 Task:  Click on Hockey In the Cross-Check Hockey League click on  Pick Sheet Your name Christopher Brown Team name Omaha Knights - D and  Email softage.8@softage.net Period 1 - 3 Point Game New York Islanders Period 1 - 2 Point Game Nashville Predators Period 1 - 1 Point Game Montreal Canadiens Period 2 - 3 Point Game Minnesota Wild Period 2 - 2 Point Game Los Angeles Kings Period 2 - 1 Point Game Florida Panthers Period 3 - 3 Point Game Edmonton Oilers Period 3 - 2 Point Game Detroit Red Wings Period 3 - 1 Point Game Dallas Stars Submit pick sheet
Action: Mouse moved to (662, 250)
Screenshot: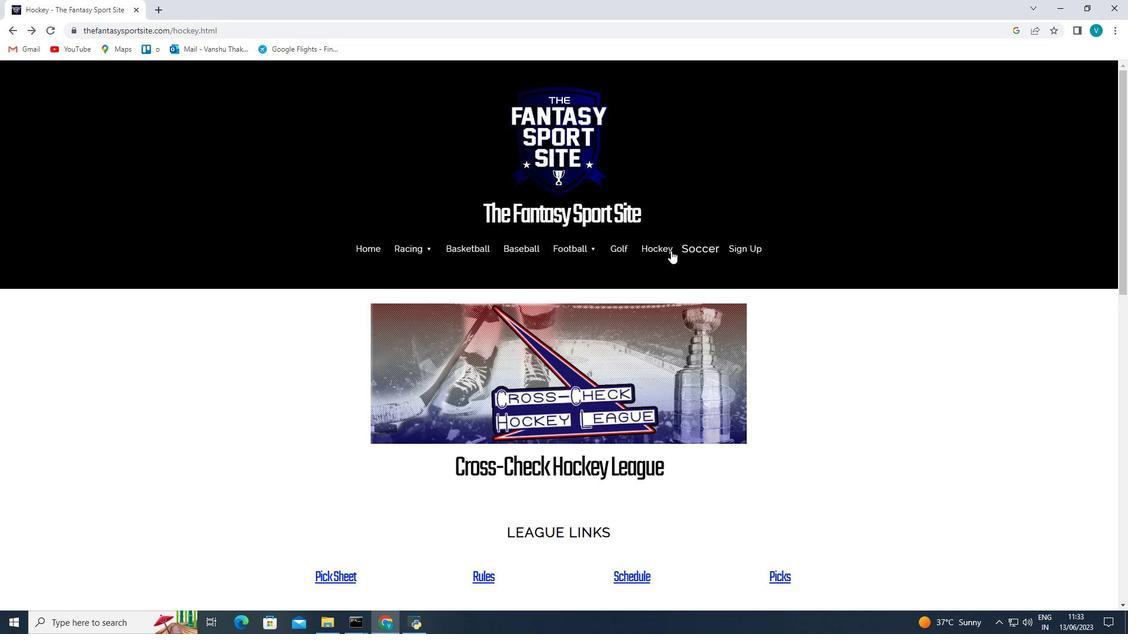 
Action: Mouse pressed left at (662, 250)
Screenshot: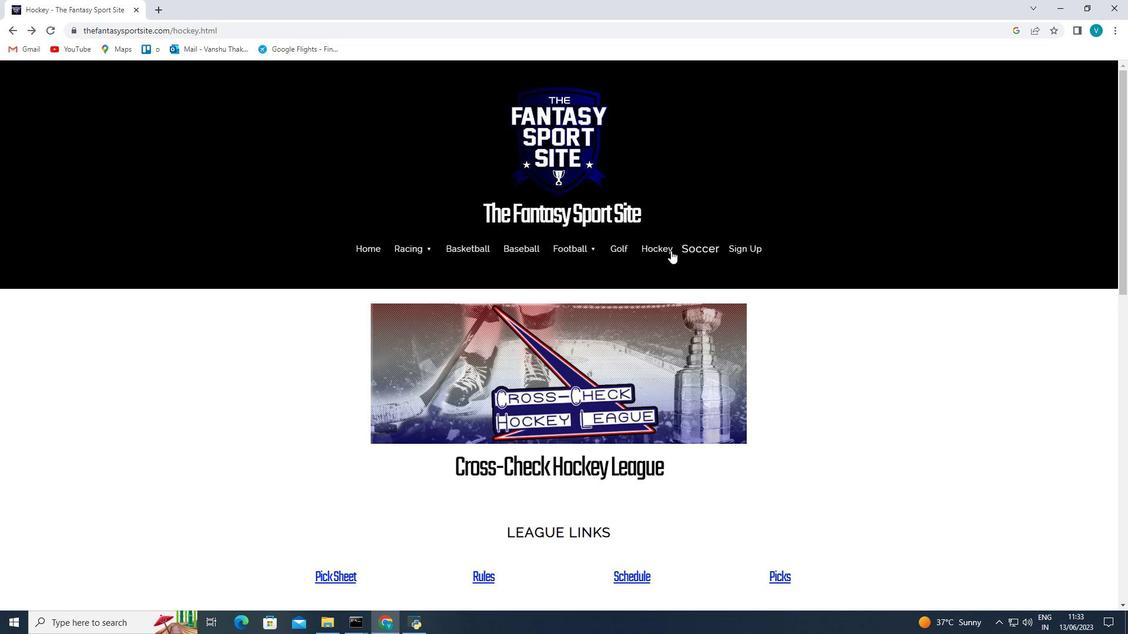 
Action: Mouse moved to (657, 248)
Screenshot: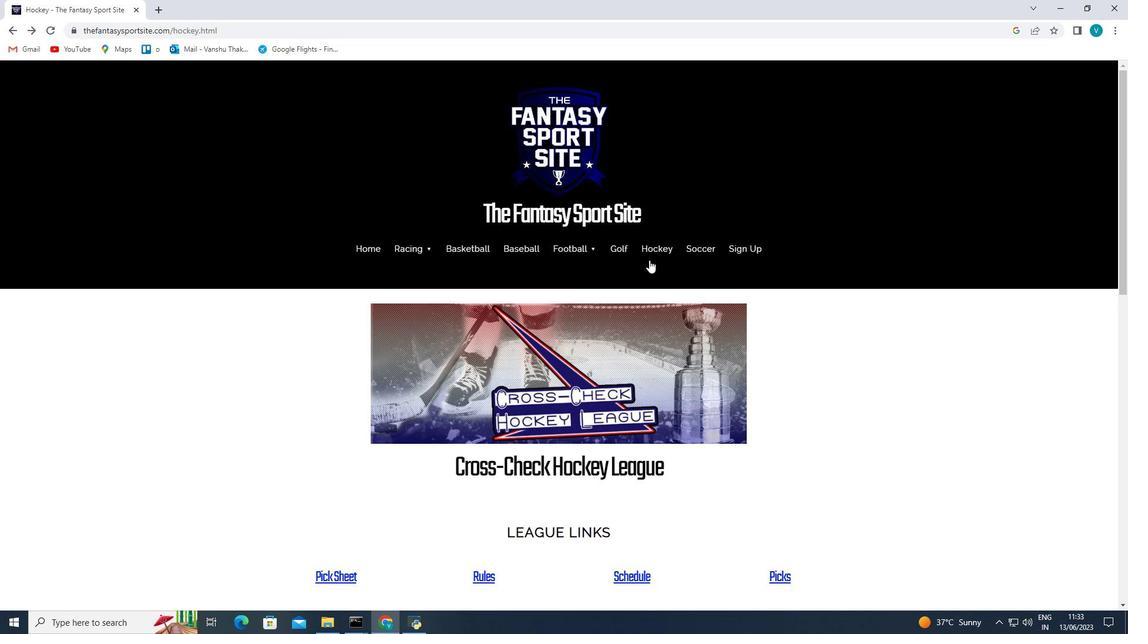 
Action: Mouse pressed left at (657, 248)
Screenshot: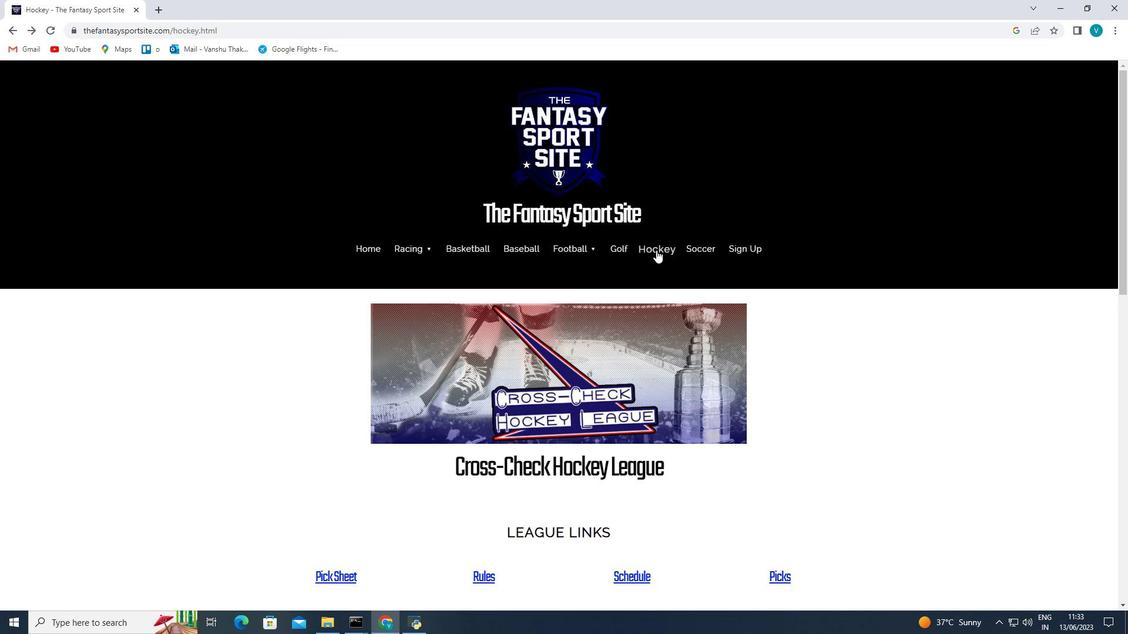 
Action: Mouse pressed left at (657, 248)
Screenshot: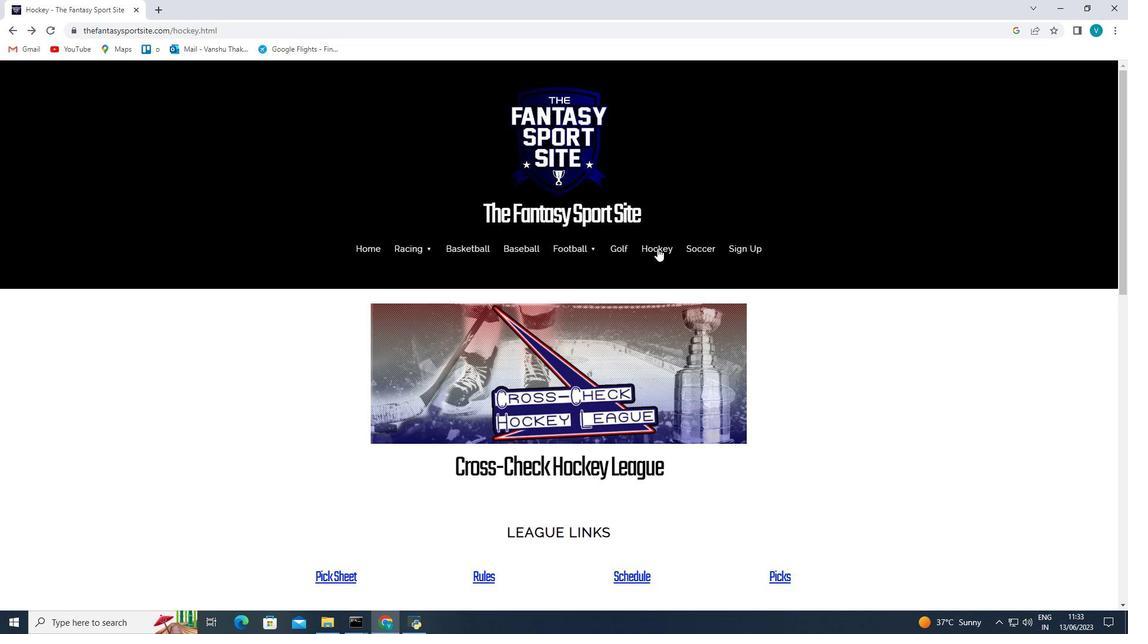 
Action: Mouse moved to (339, 574)
Screenshot: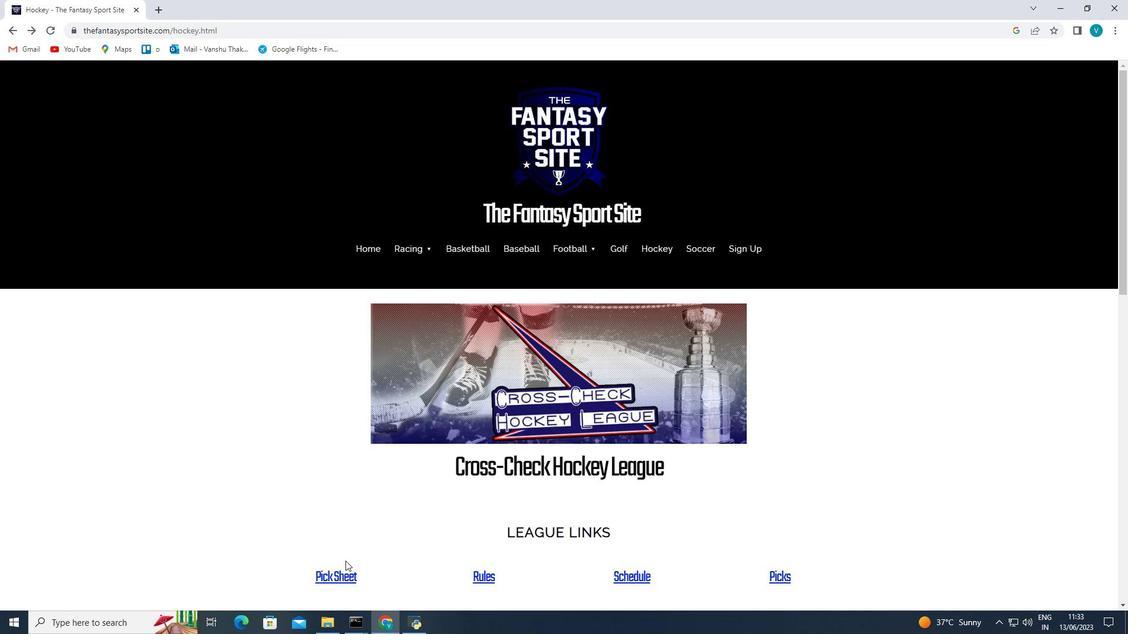 
Action: Mouse pressed left at (339, 574)
Screenshot: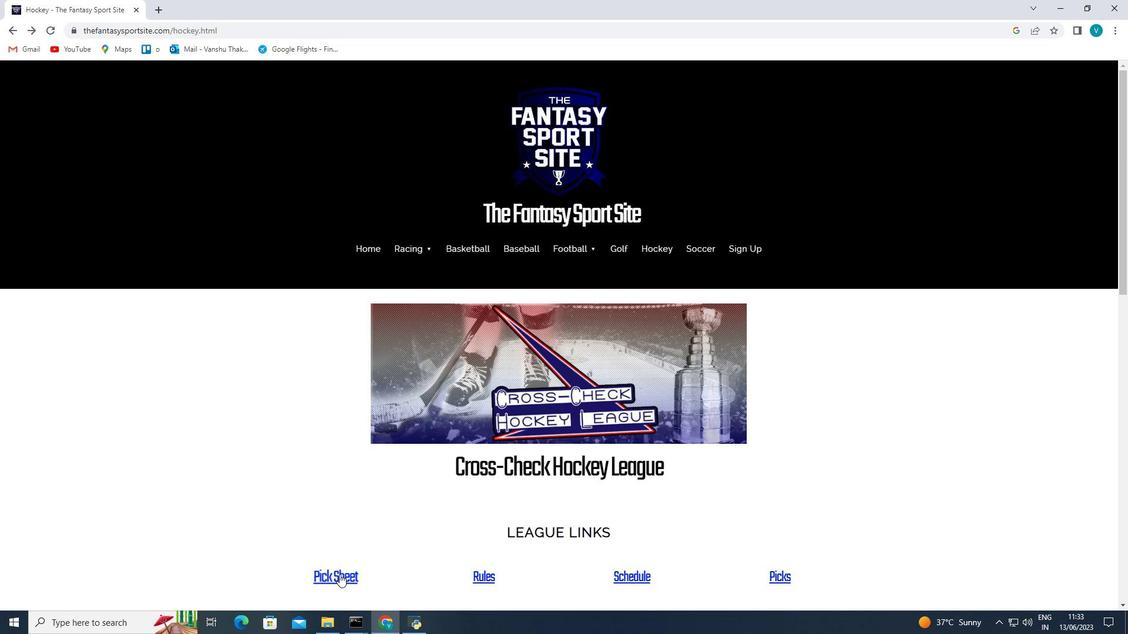
Action: Mouse moved to (749, 357)
Screenshot: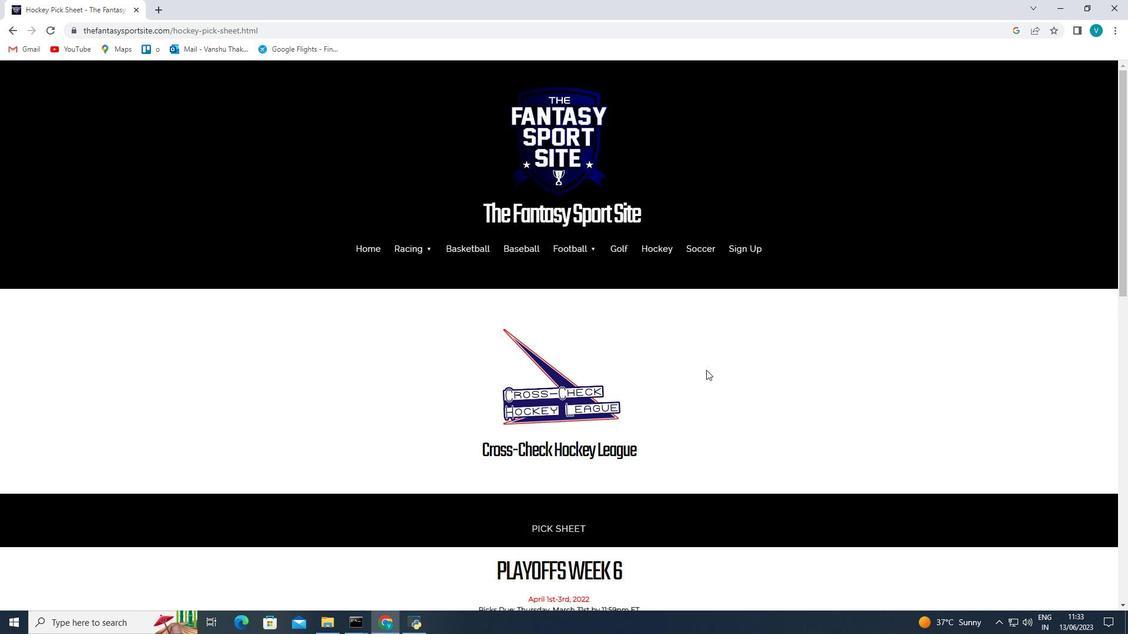 
Action: Mouse scrolled (749, 356) with delta (0, 0)
Screenshot: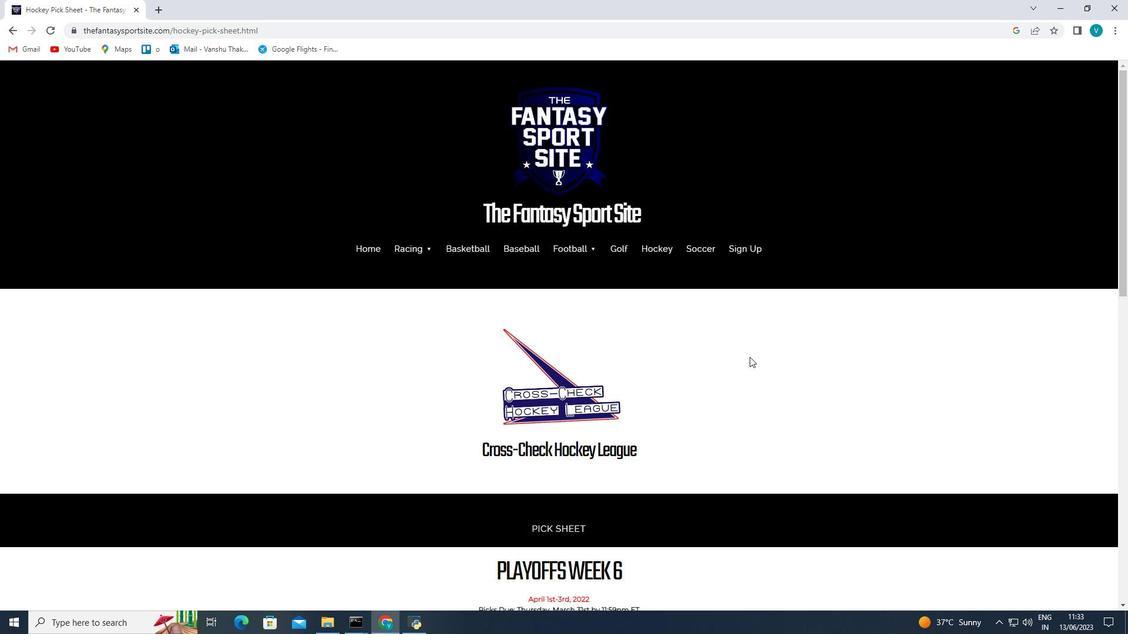 
Action: Mouse scrolled (749, 356) with delta (0, 0)
Screenshot: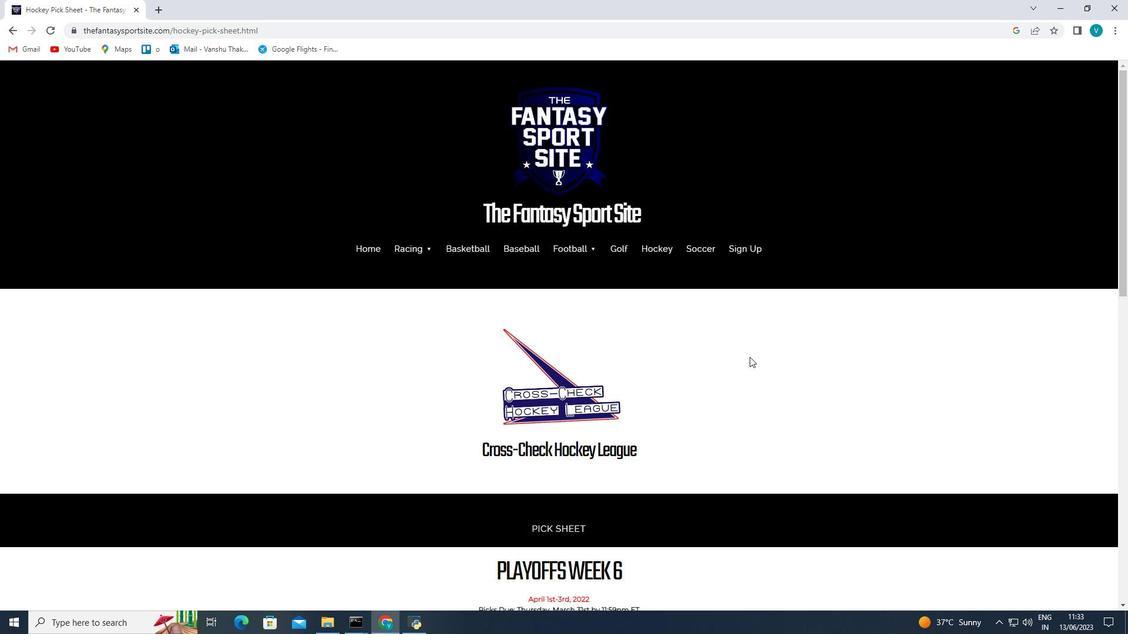 
Action: Mouse scrolled (749, 356) with delta (0, 0)
Screenshot: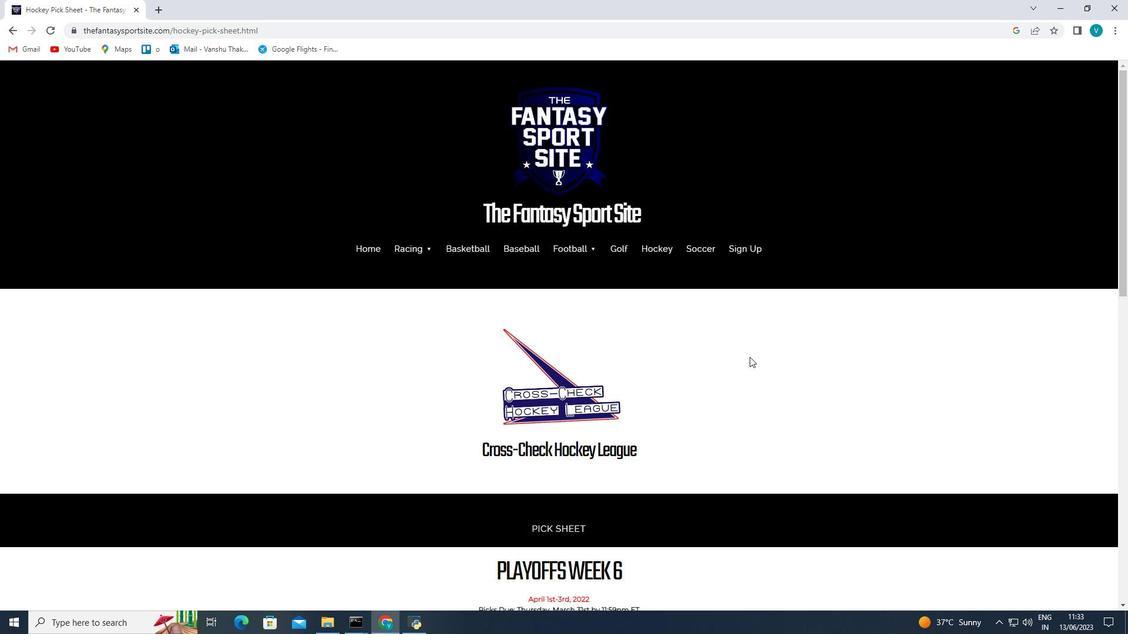 
Action: Mouse scrolled (749, 356) with delta (0, 0)
Screenshot: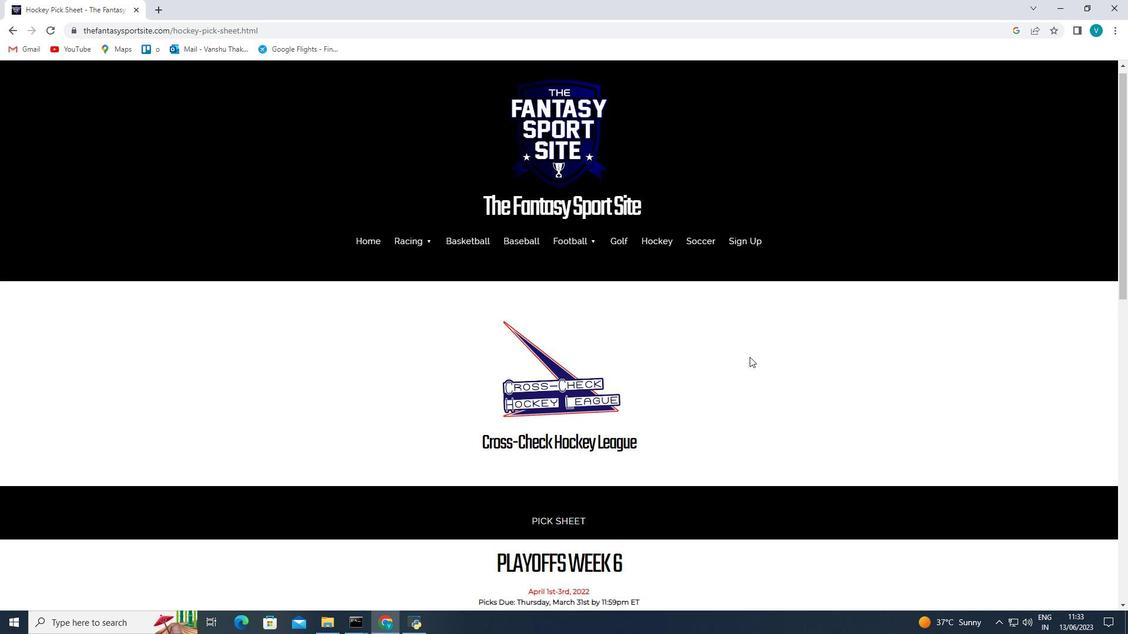
Action: Mouse scrolled (749, 356) with delta (0, 0)
Screenshot: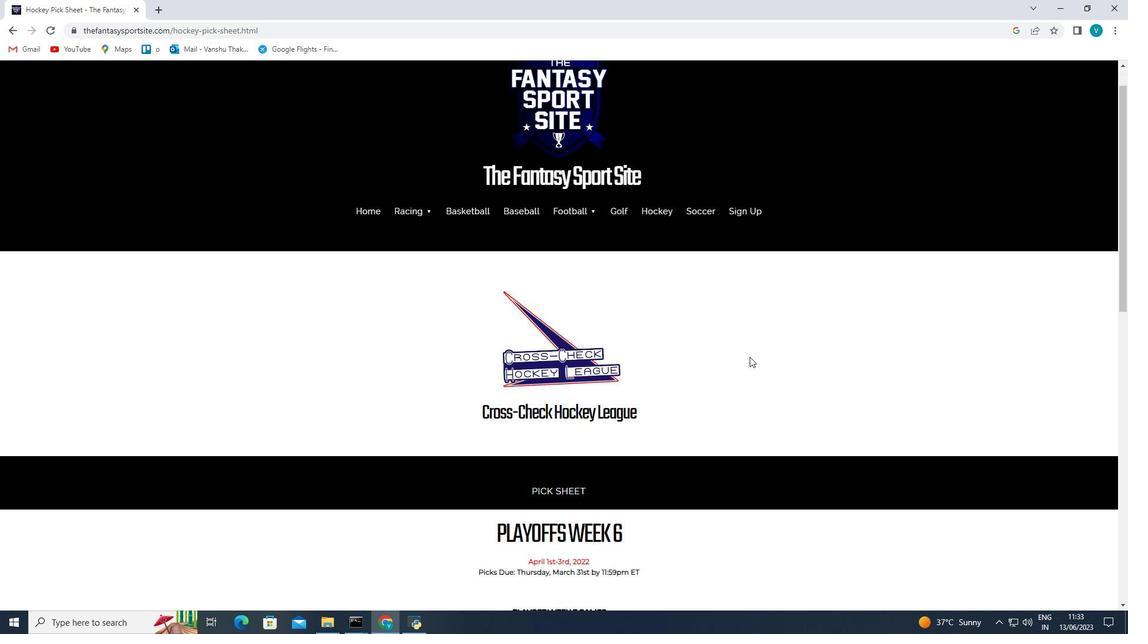 
Action: Mouse scrolled (749, 356) with delta (0, 0)
Screenshot: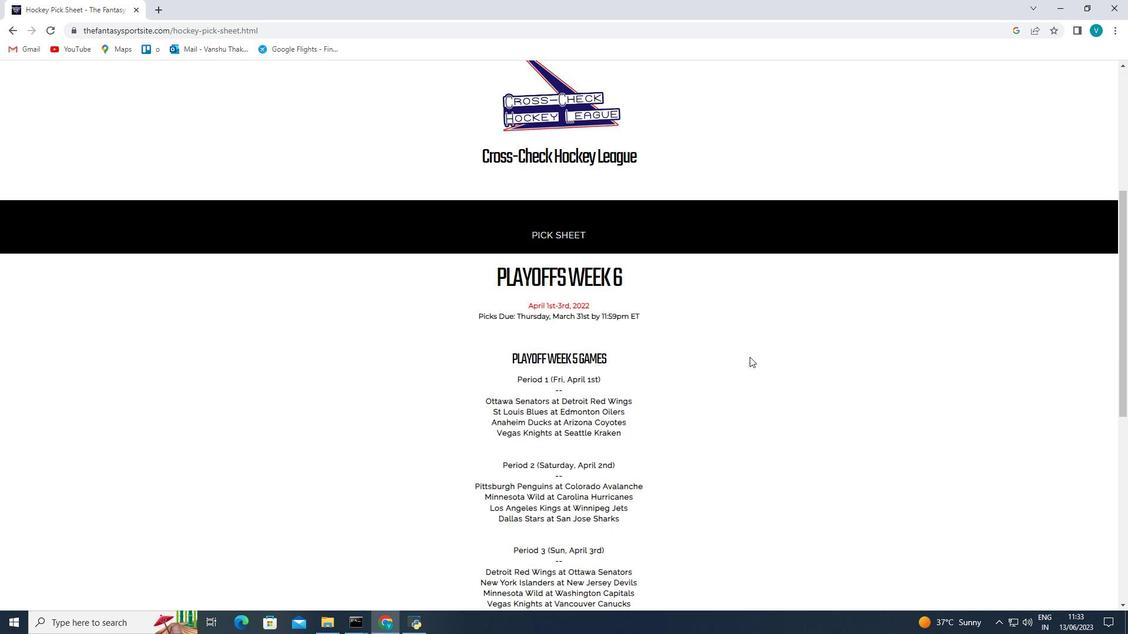 
Action: Mouse scrolled (749, 356) with delta (0, 0)
Screenshot: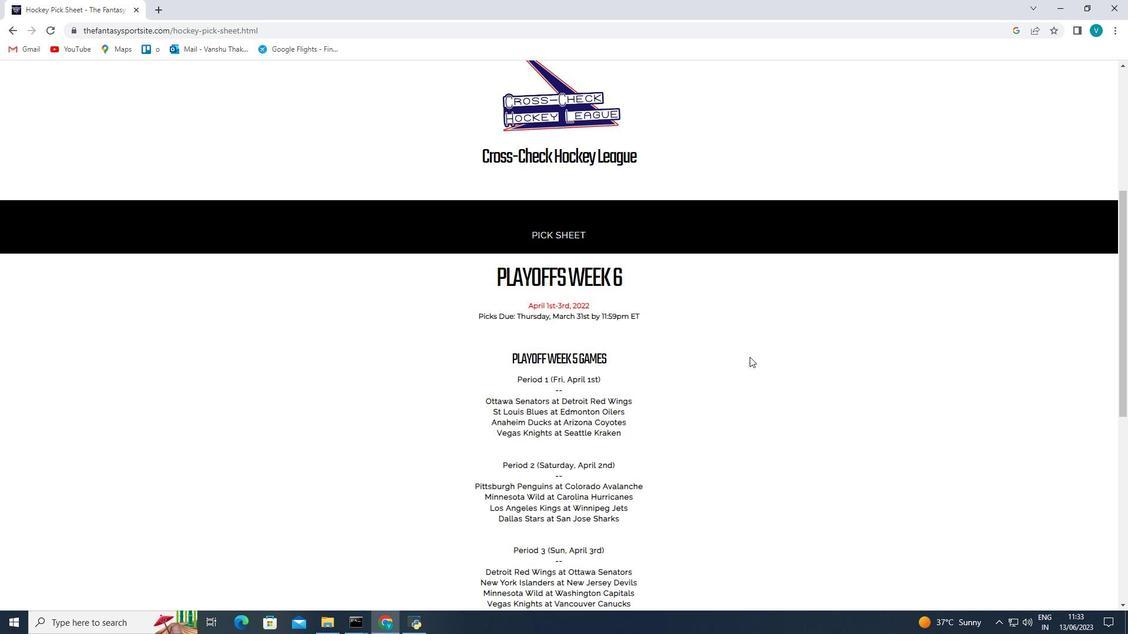 
Action: Mouse moved to (749, 357)
Screenshot: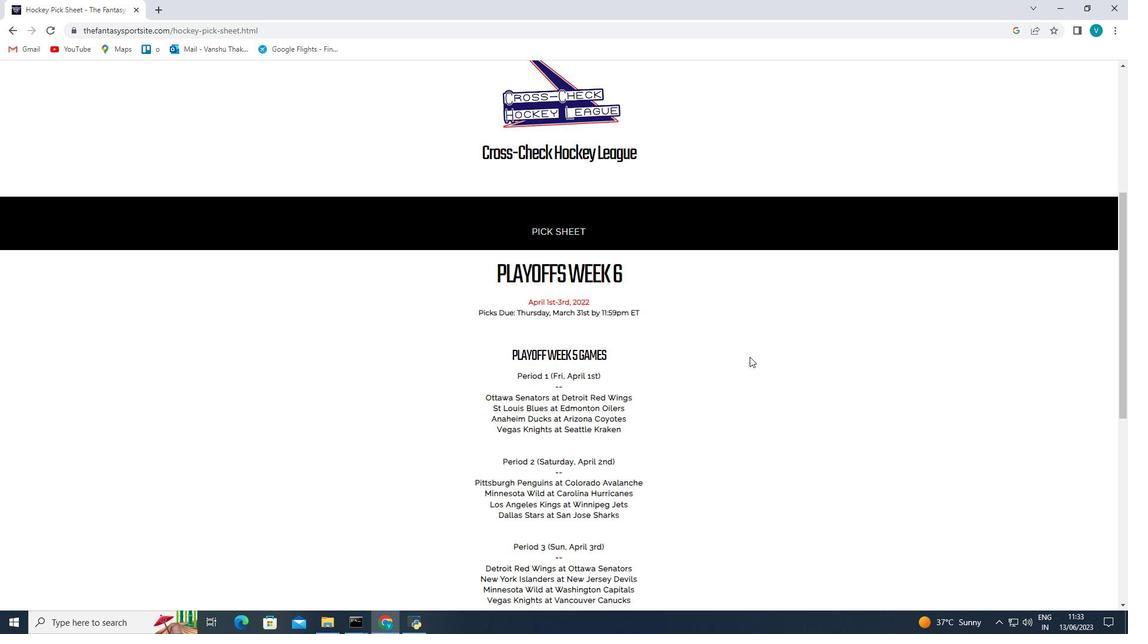 
Action: Mouse scrolled (749, 356) with delta (0, 0)
Screenshot: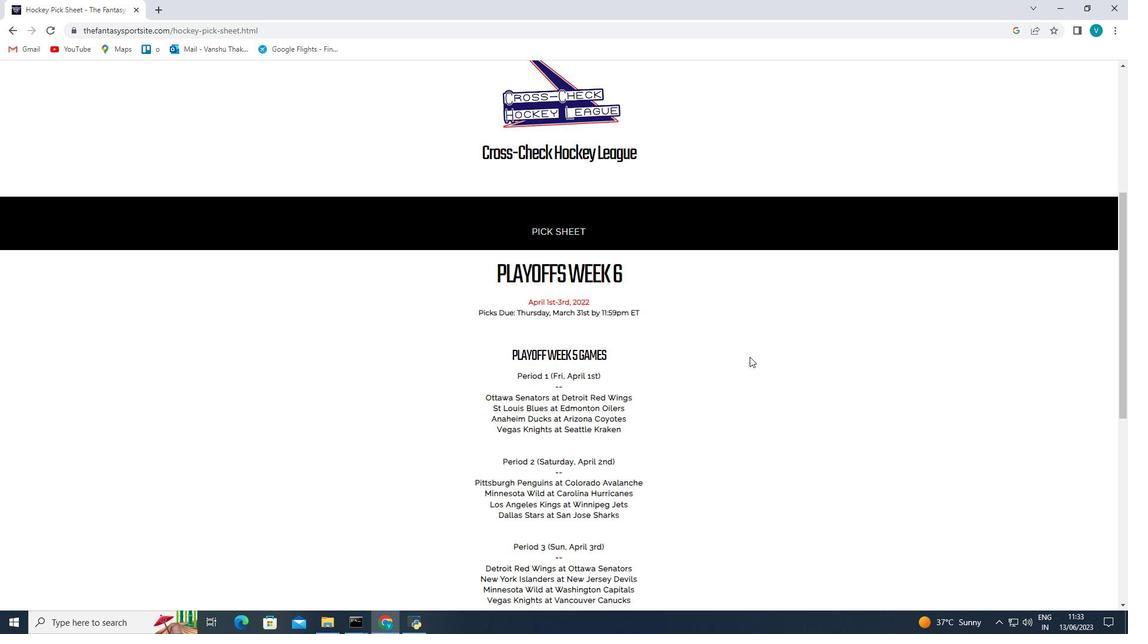 
Action: Mouse moved to (728, 356)
Screenshot: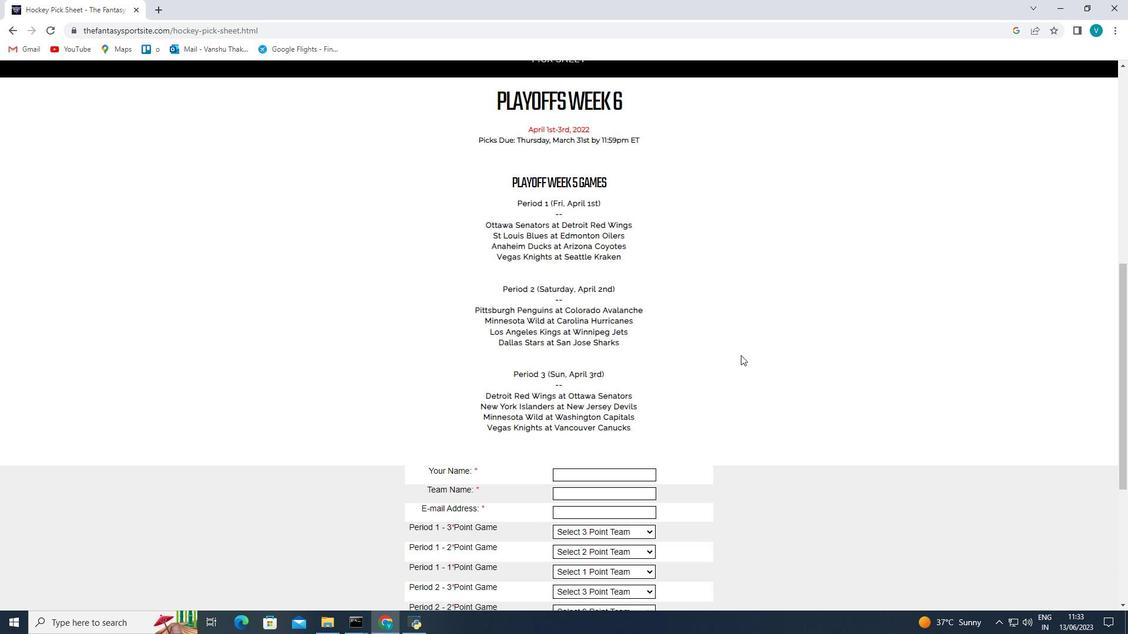 
Action: Mouse scrolled (728, 356) with delta (0, 0)
Screenshot: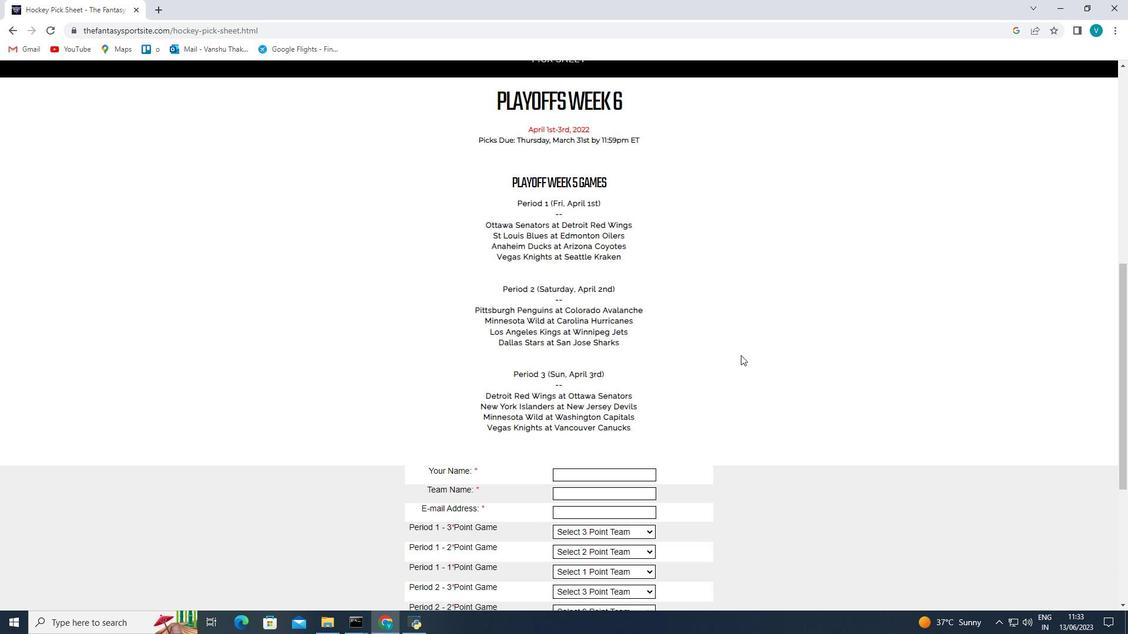 
Action: Mouse moved to (720, 356)
Screenshot: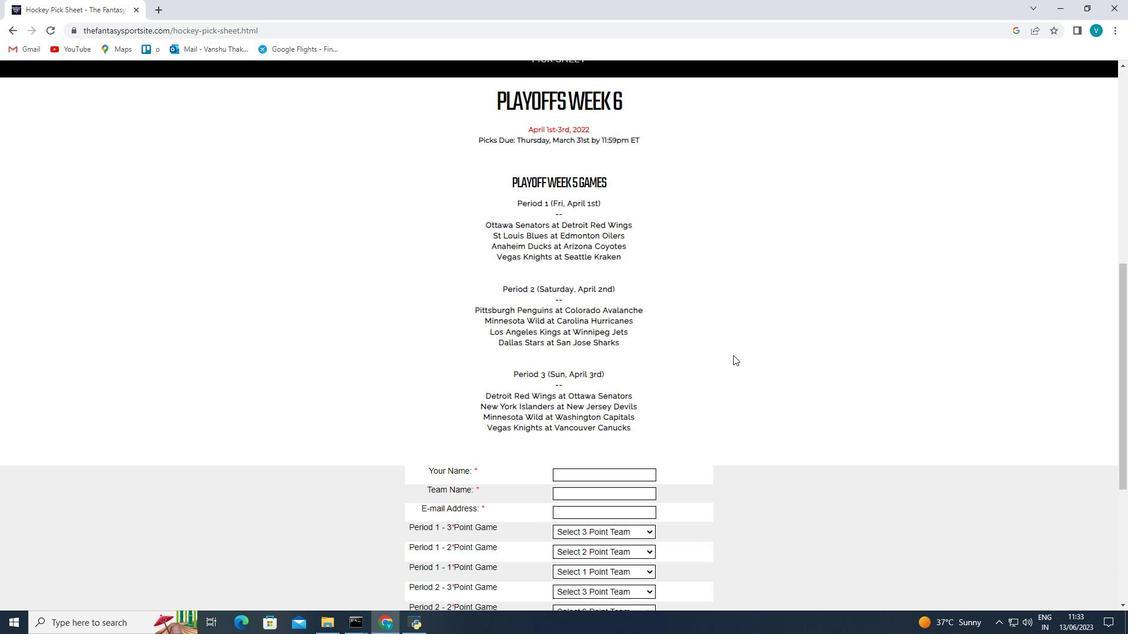 
Action: Mouse scrolled (720, 356) with delta (0, 0)
Screenshot: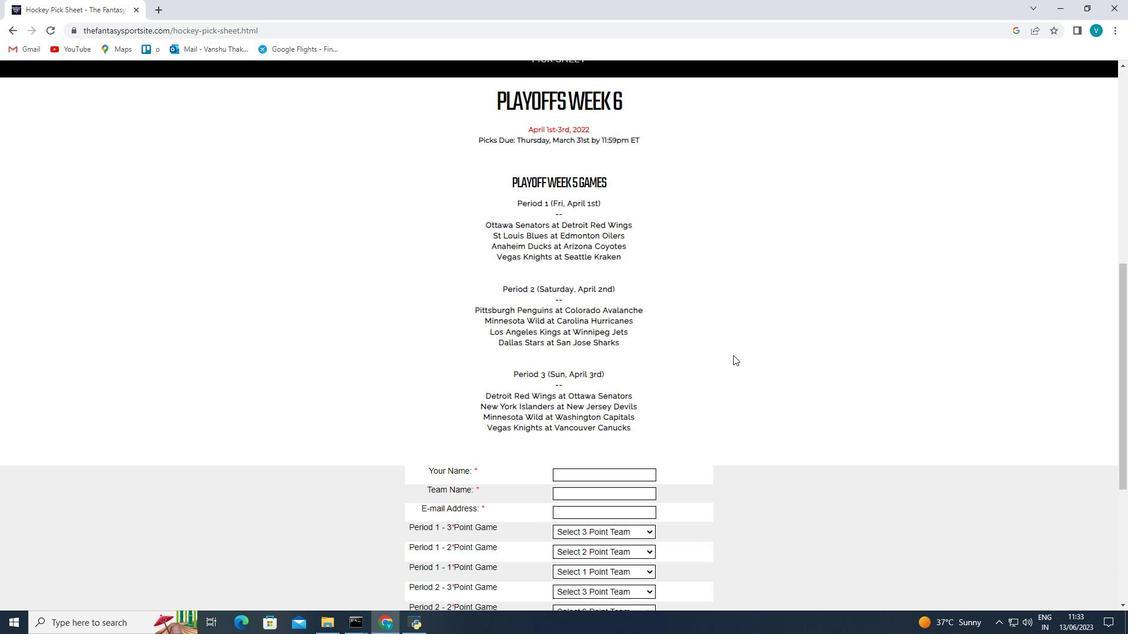 
Action: Mouse moved to (571, 378)
Screenshot: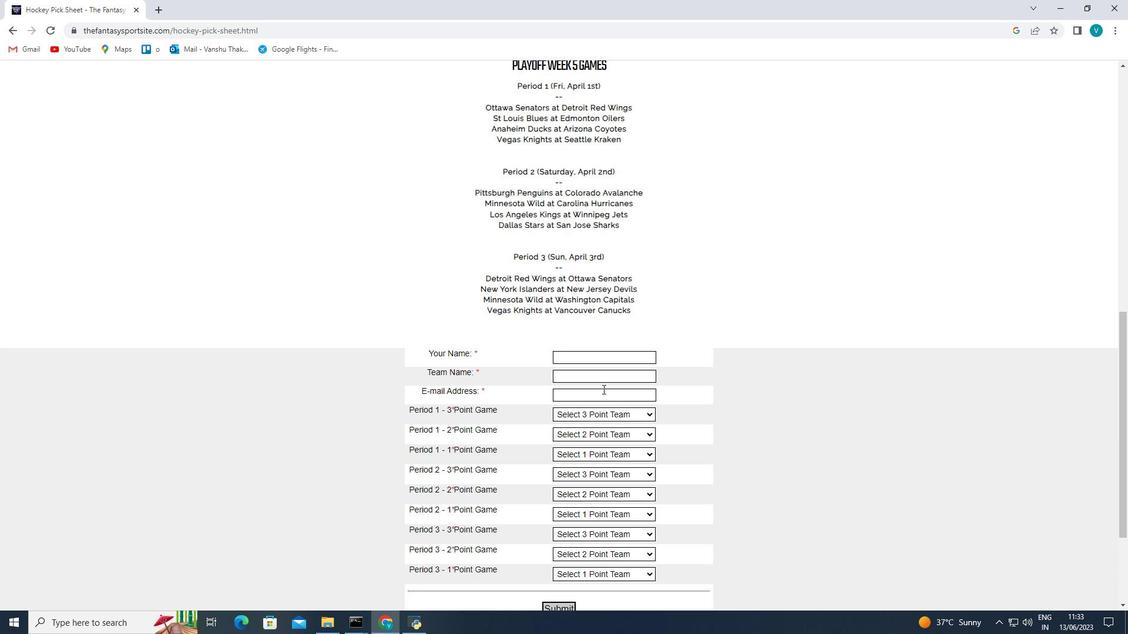 
Action: Mouse scrolled (571, 377) with delta (0, 0)
Screenshot: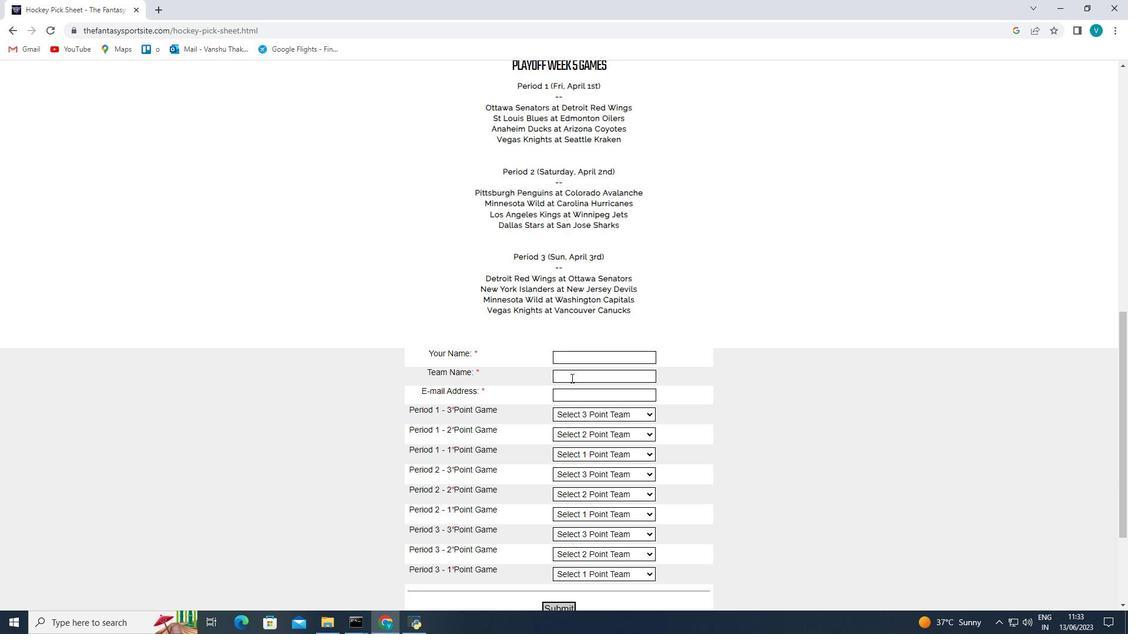 
Action: Mouse scrolled (571, 377) with delta (0, 0)
Screenshot: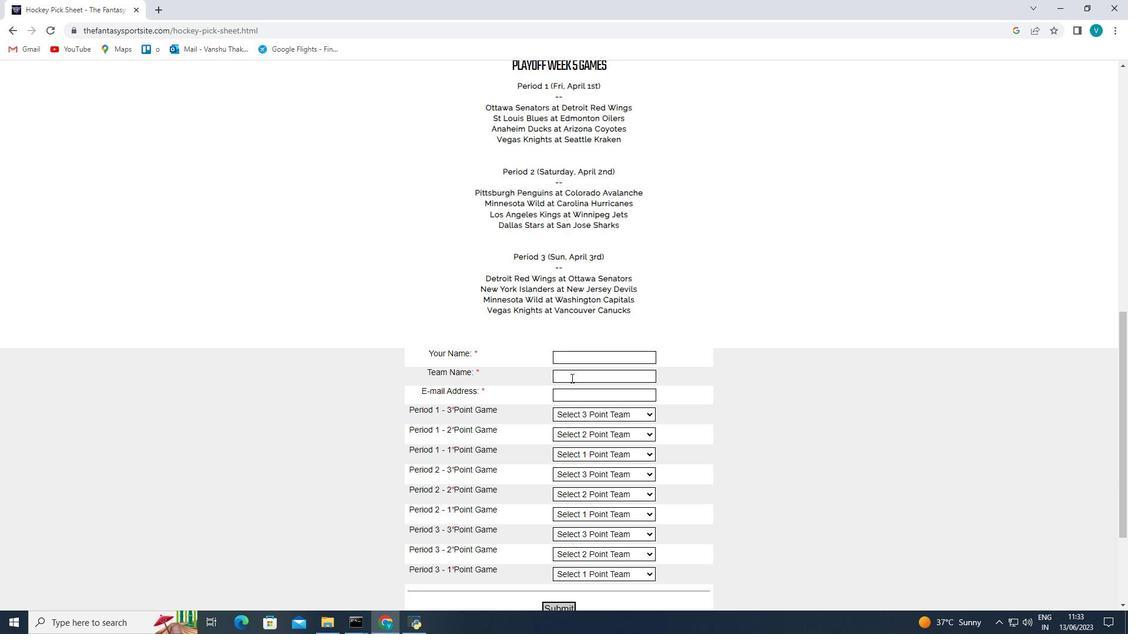 
Action: Mouse moved to (600, 239)
Screenshot: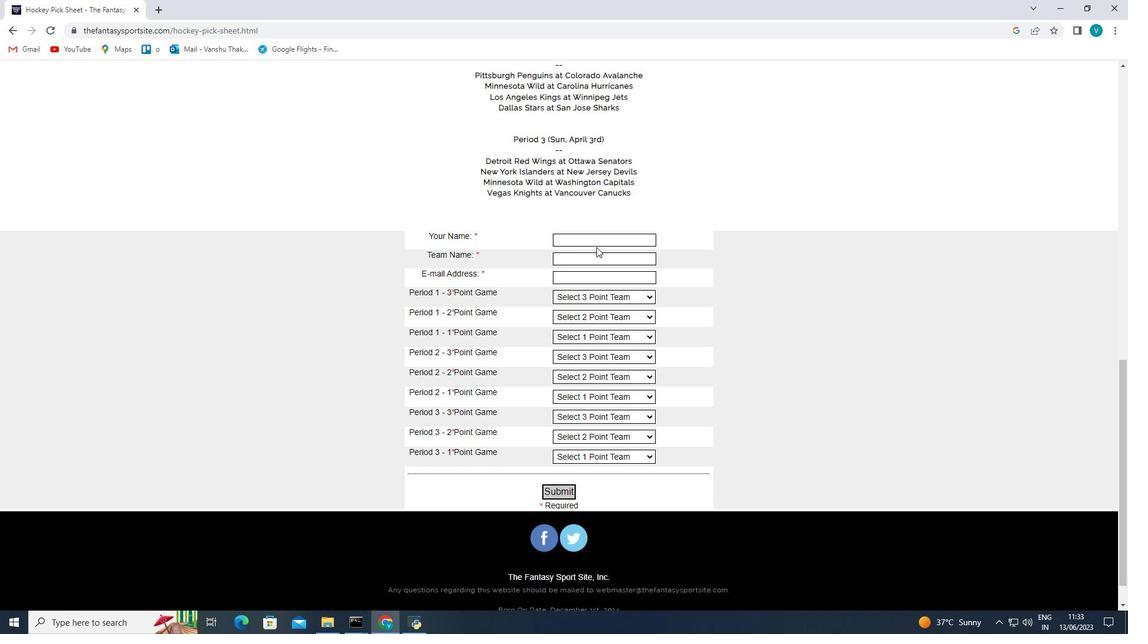 
Action: Mouse pressed left at (600, 239)
Screenshot: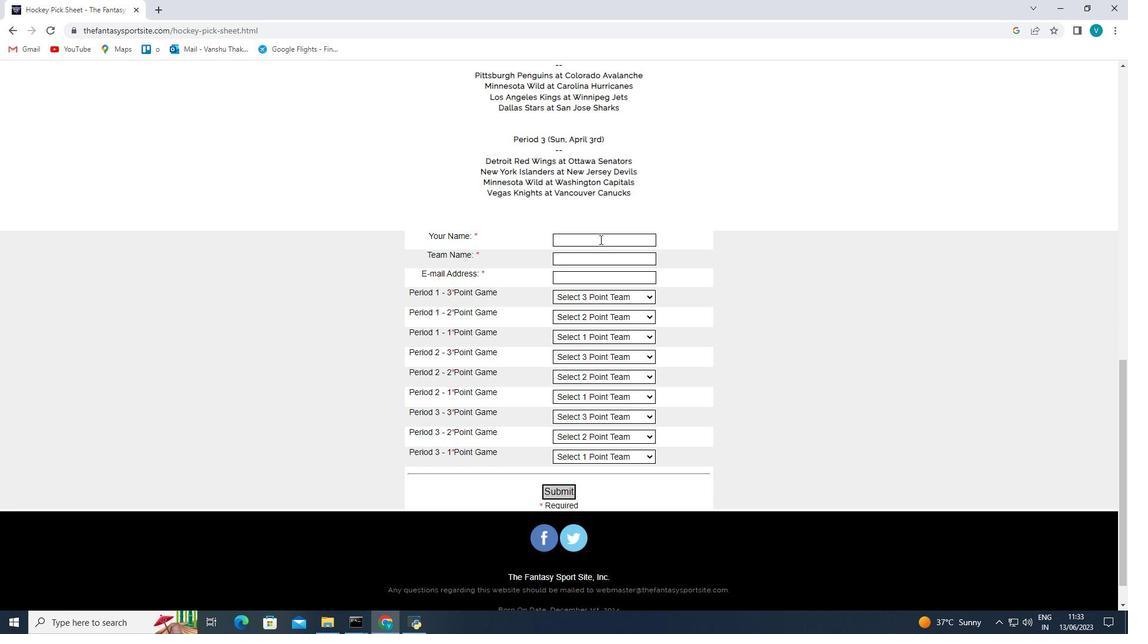 
Action: Key pressed <Key.shift>Christopher<Key.space><Key.shift><Key.shift>Brown
Screenshot: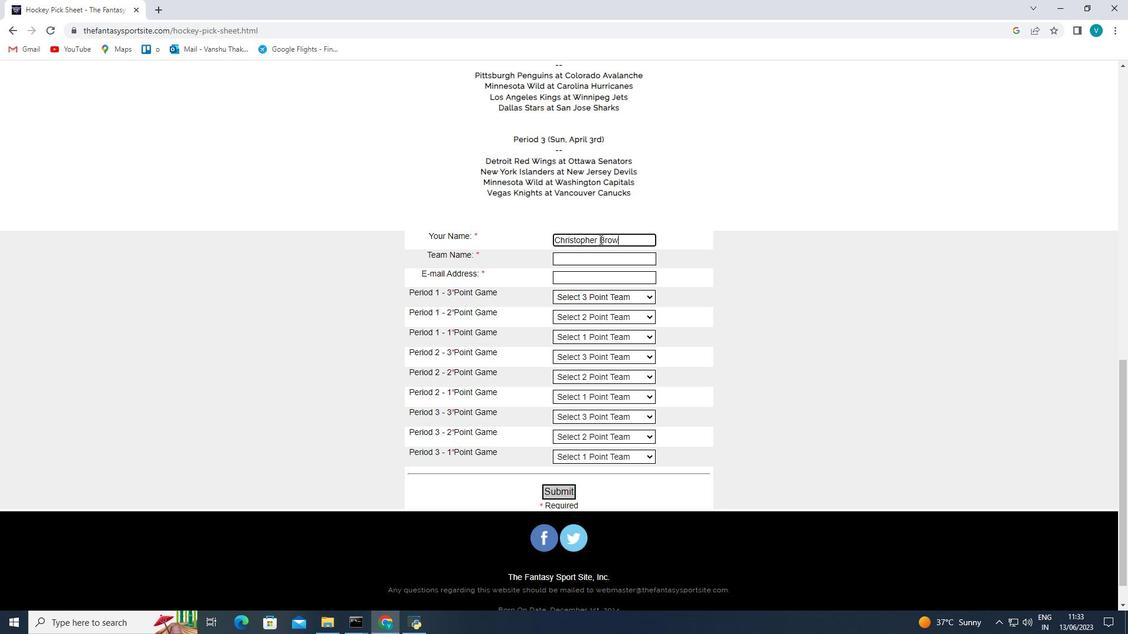 
Action: Mouse moved to (574, 256)
Screenshot: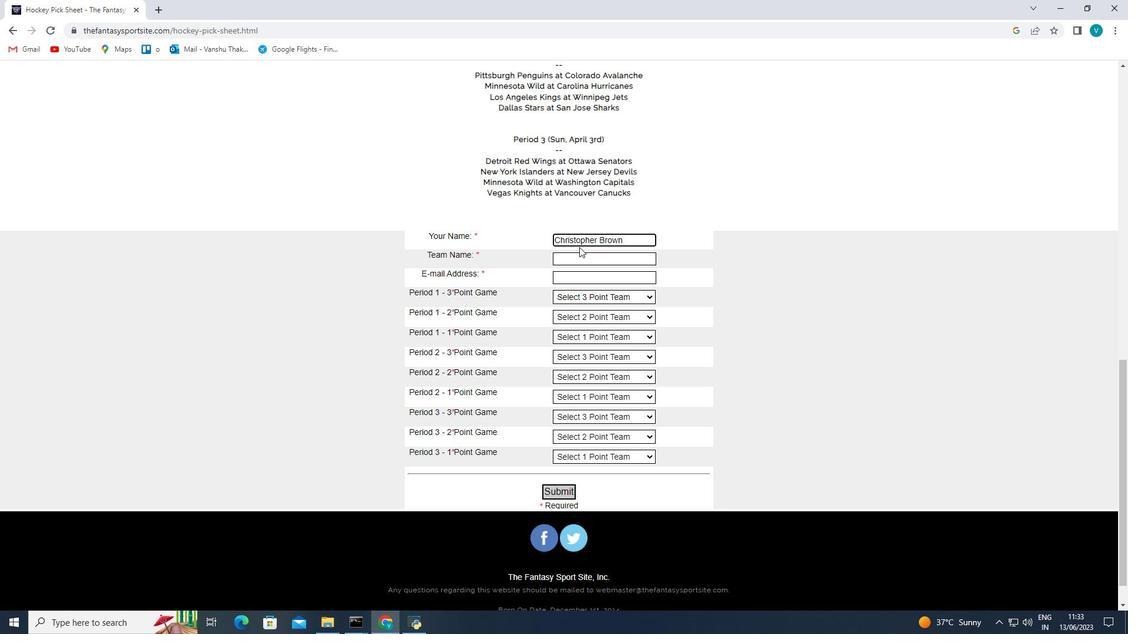 
Action: Mouse pressed left at (574, 256)
Screenshot: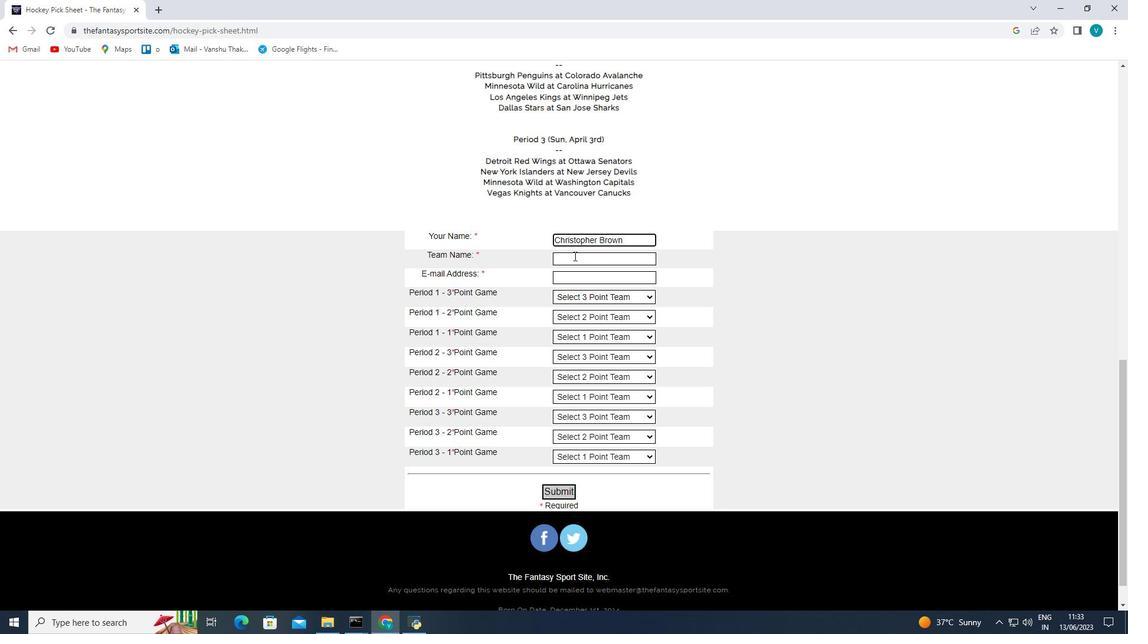 
Action: Mouse moved to (574, 256)
Screenshot: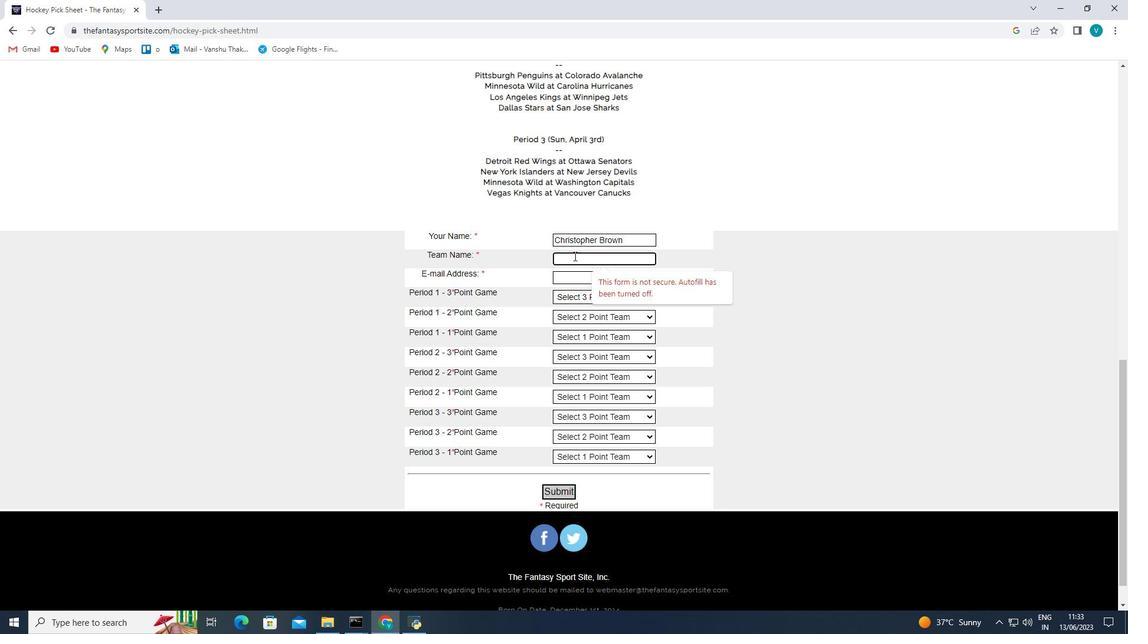 
Action: Key pressed <Key.shift><Key.shift><Key.shift><Key.shift><Key.shift><Key.shift><Key.shift><Key.shift><Key.shift><Key.shift>Omaha<Key.space><Key.shift>Knights-<Key.shift>D
Screenshot: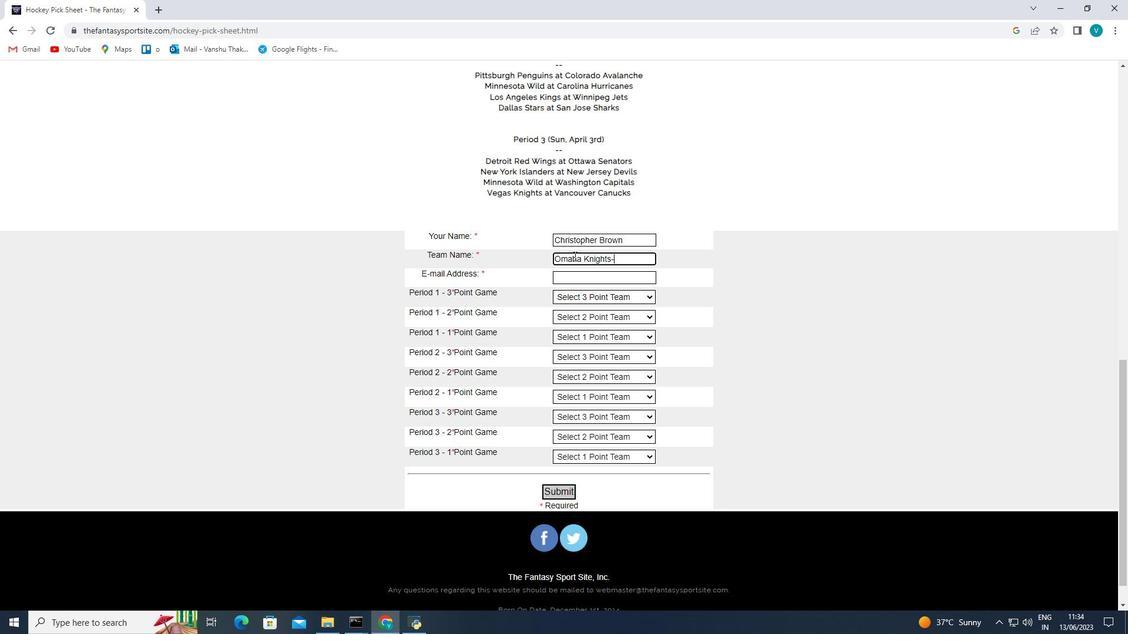 
Action: Mouse moved to (585, 277)
Screenshot: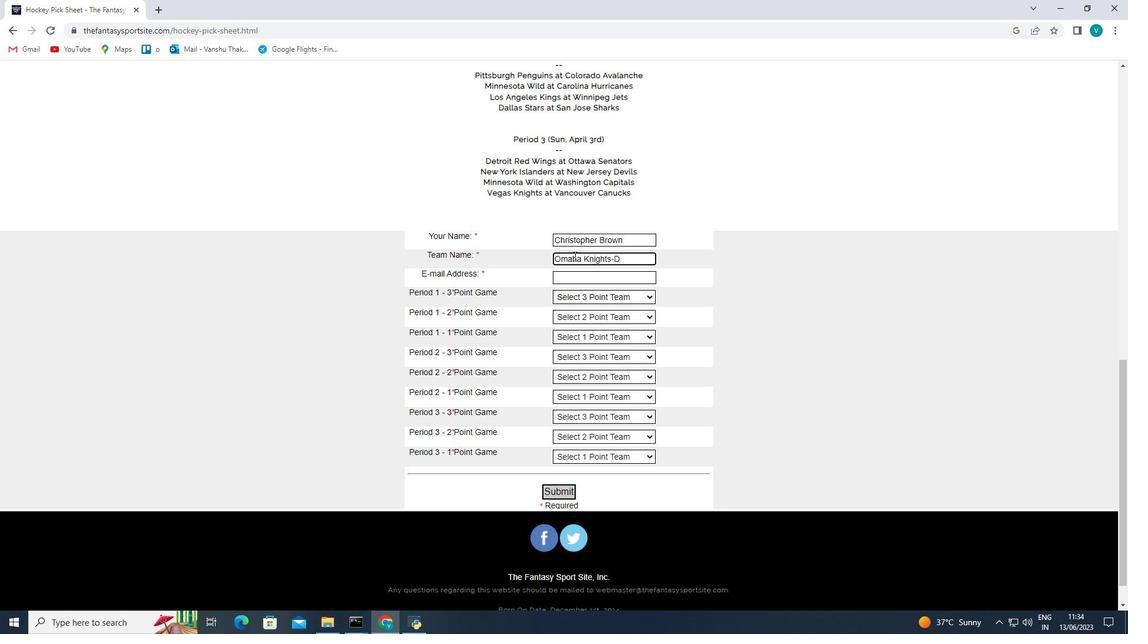 
Action: Mouse pressed left at (585, 277)
Screenshot: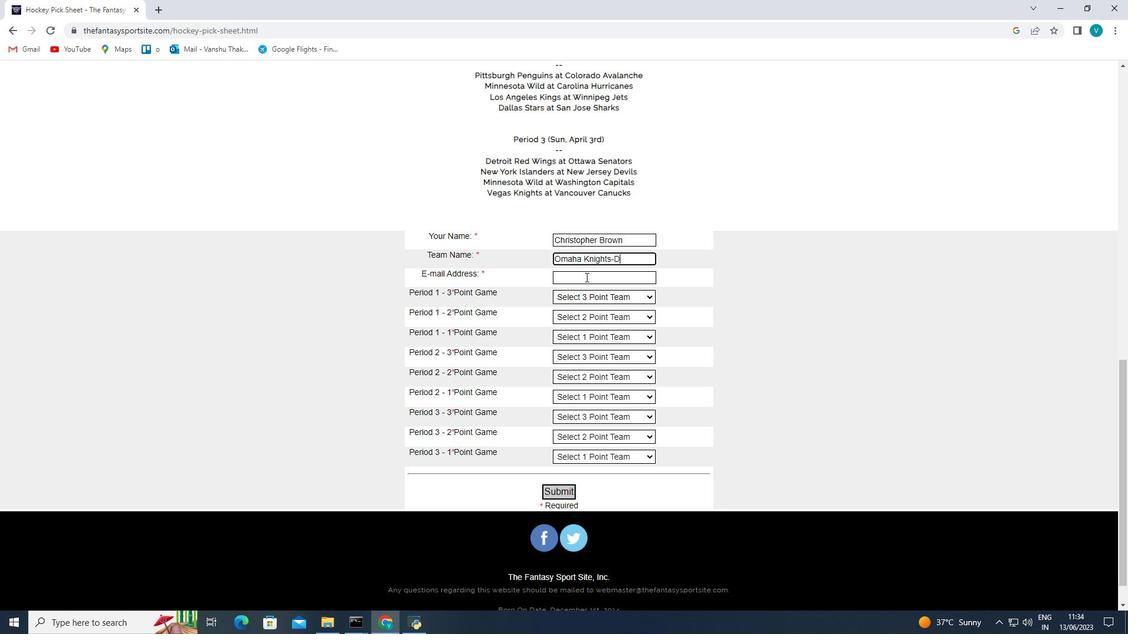 
Action: Key pressed softage.8<Key.shift>@softage.net
Screenshot: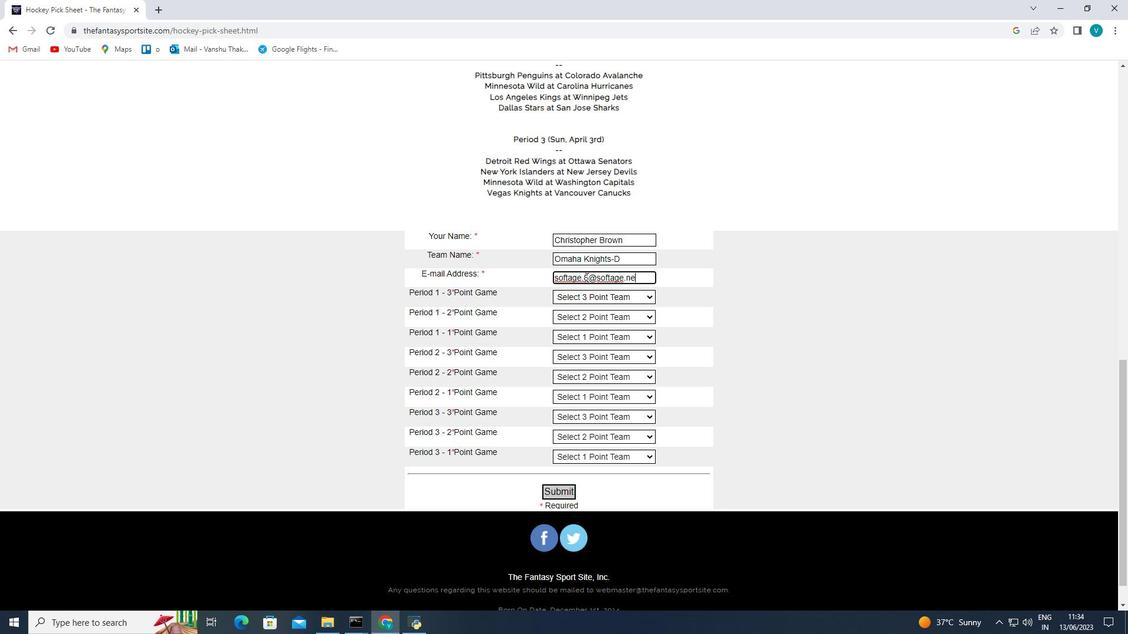 
Action: Mouse moved to (594, 296)
Screenshot: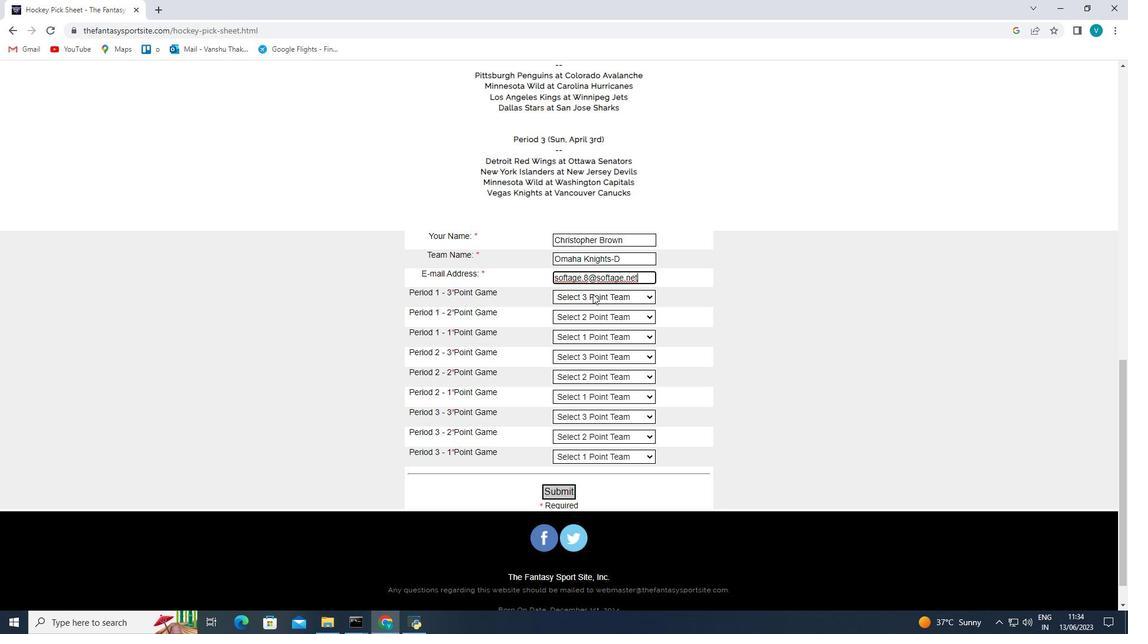 
Action: Mouse pressed left at (594, 296)
Screenshot: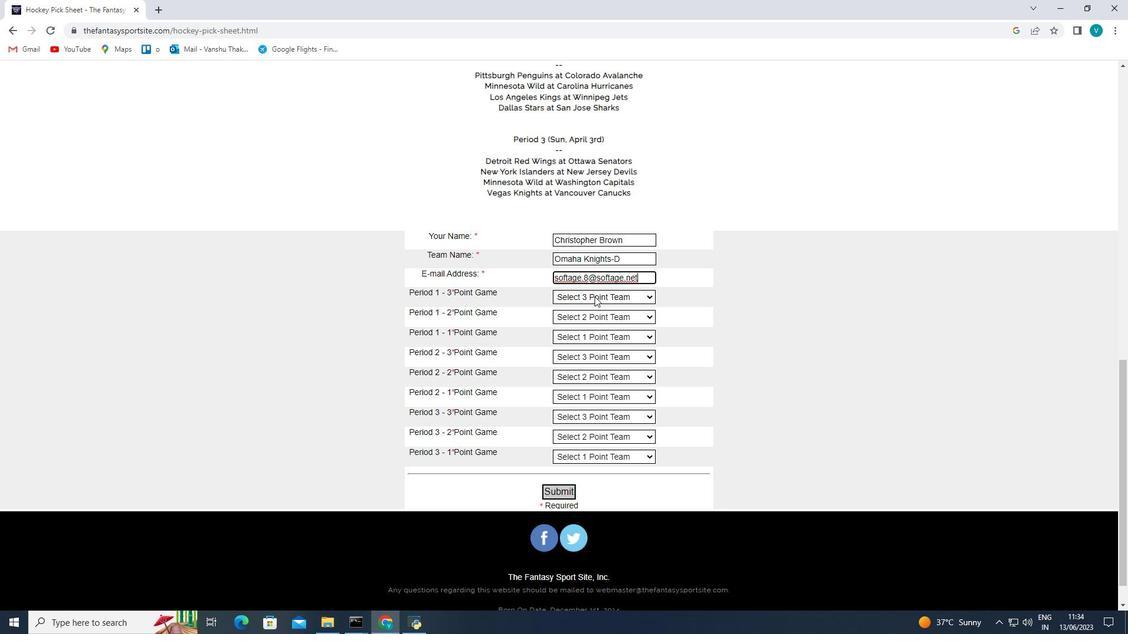 
Action: Mouse moved to (591, 507)
Screenshot: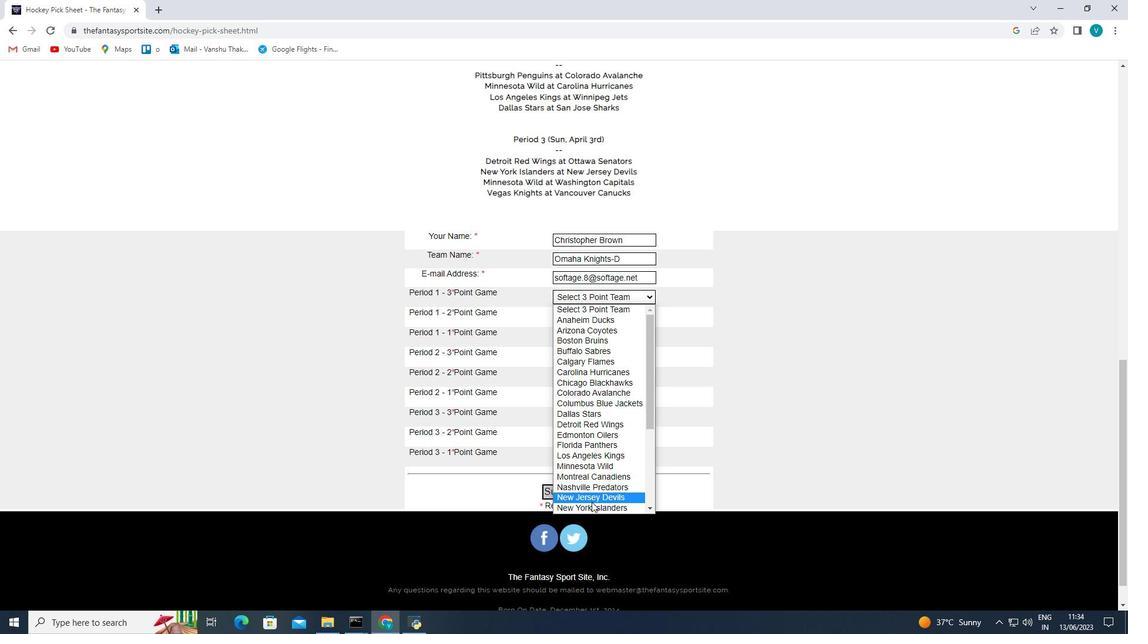 
Action: Mouse pressed left at (591, 507)
Screenshot: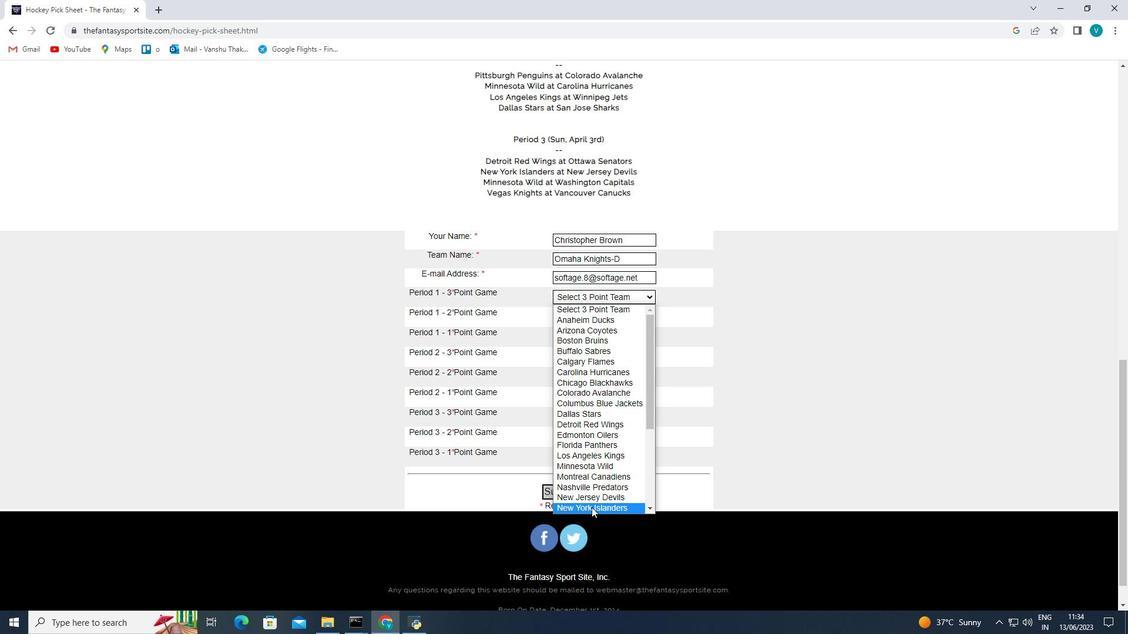 
Action: Mouse moved to (632, 315)
Screenshot: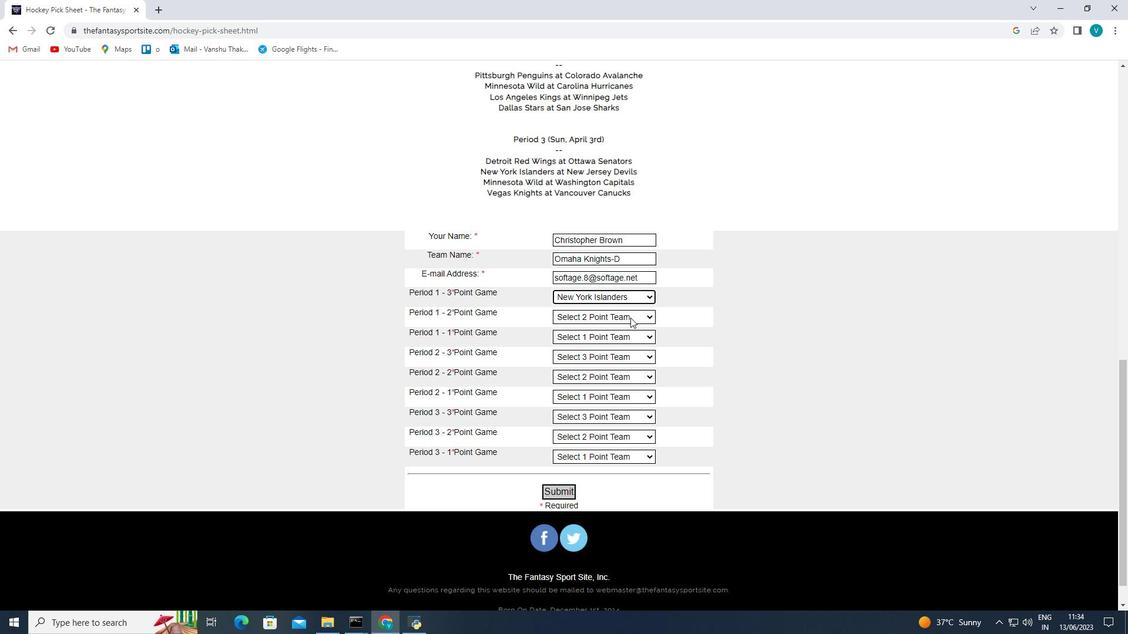 
Action: Mouse pressed left at (632, 315)
Screenshot: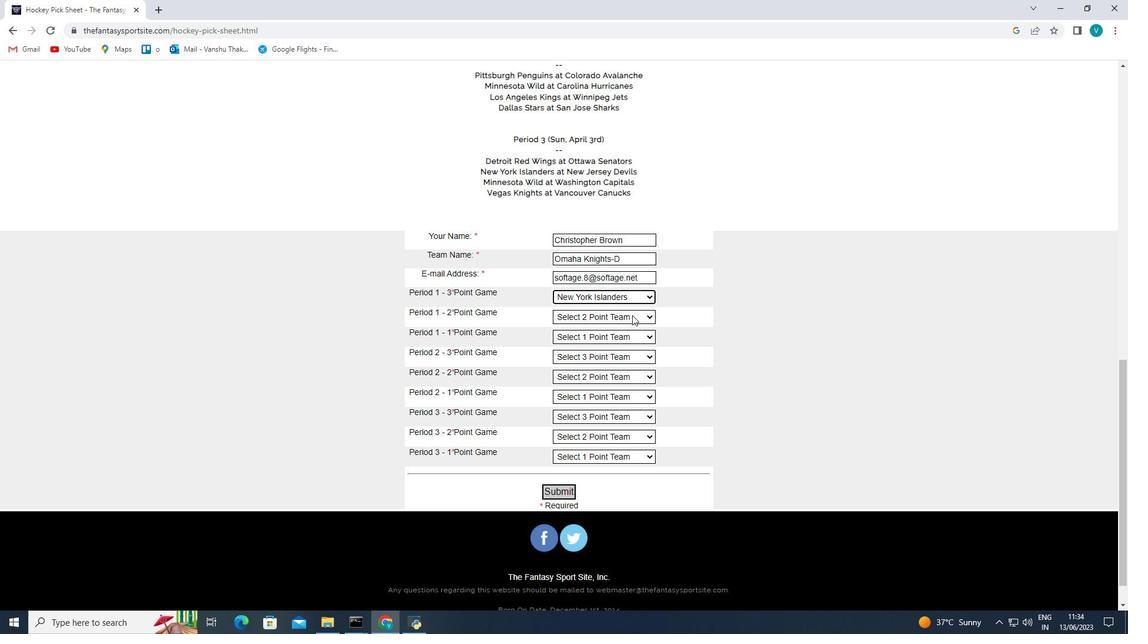 
Action: Mouse moved to (625, 503)
Screenshot: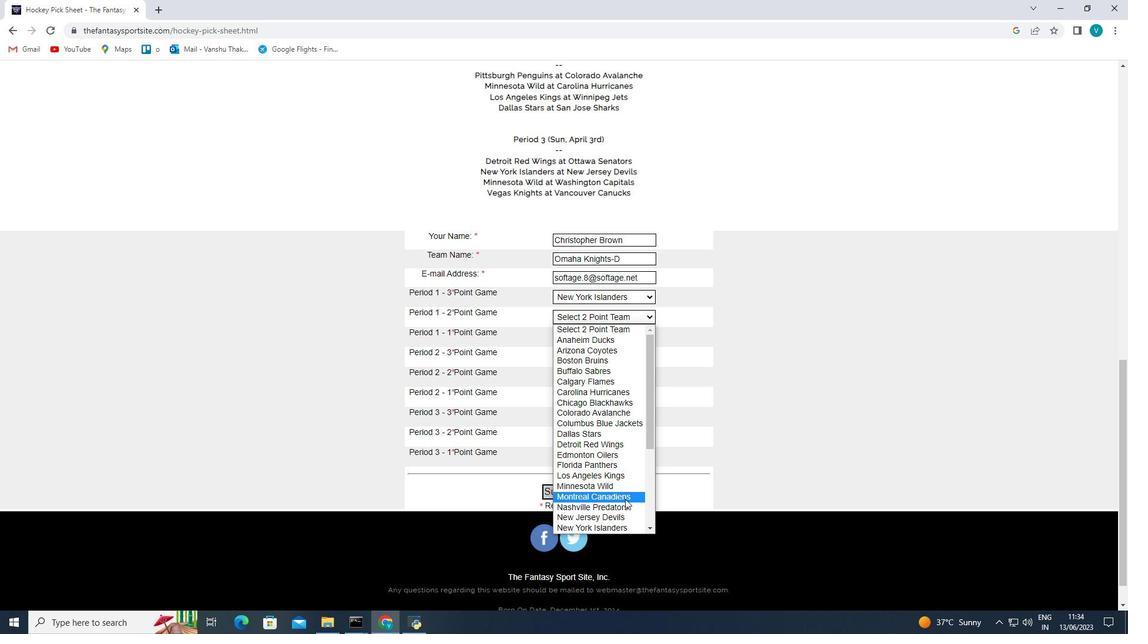 
Action: Mouse pressed left at (625, 503)
Screenshot: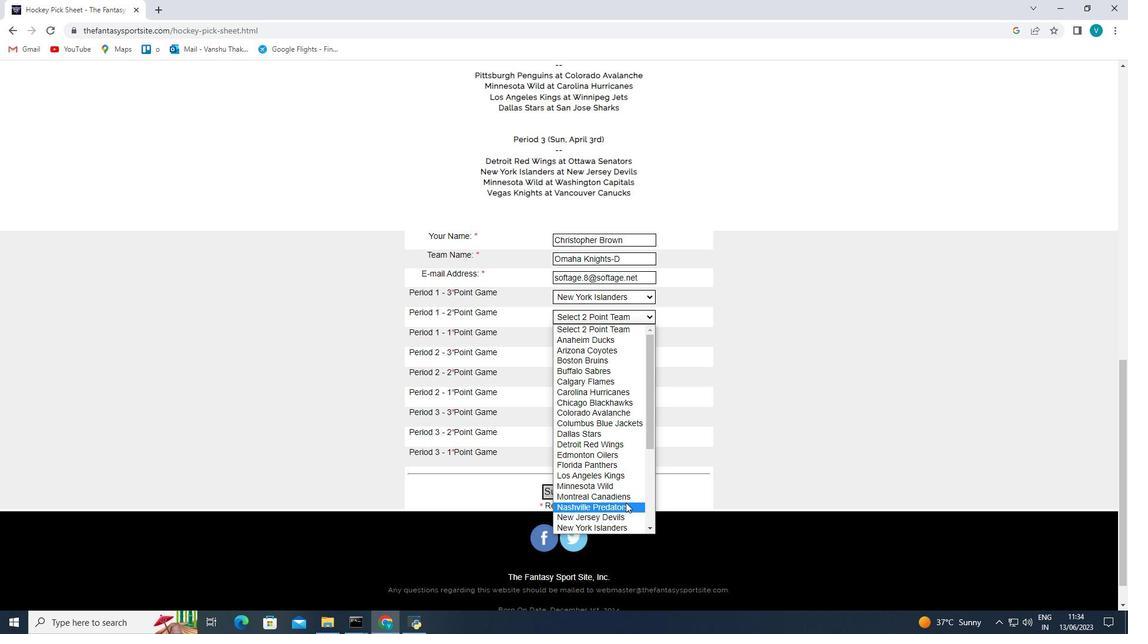 
Action: Mouse moved to (627, 342)
Screenshot: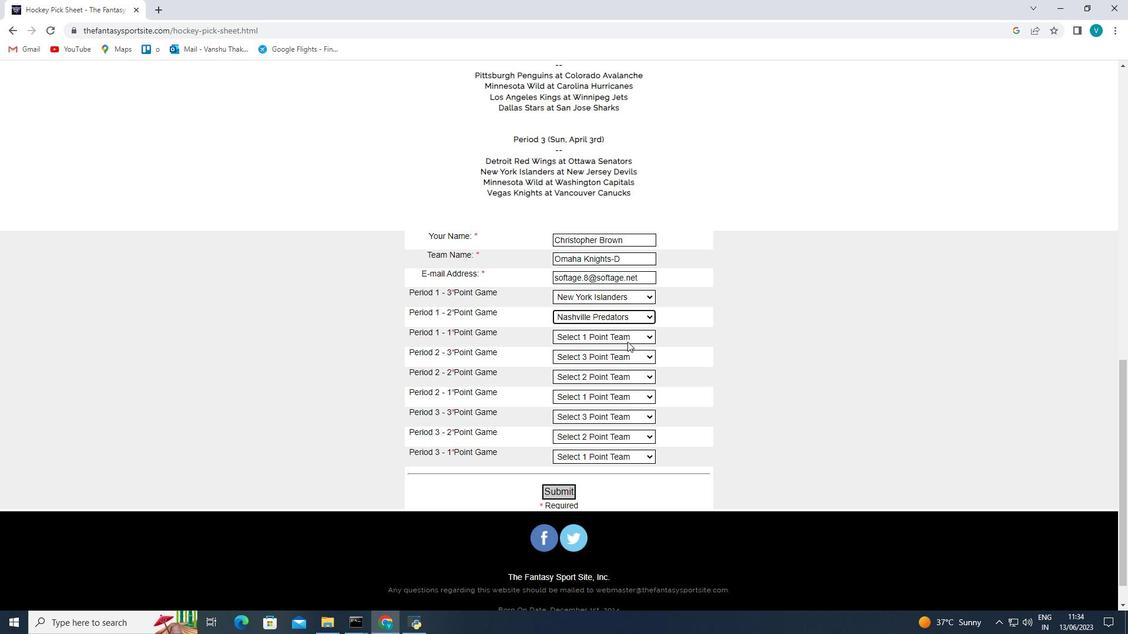 
Action: Mouse pressed left at (627, 342)
Screenshot: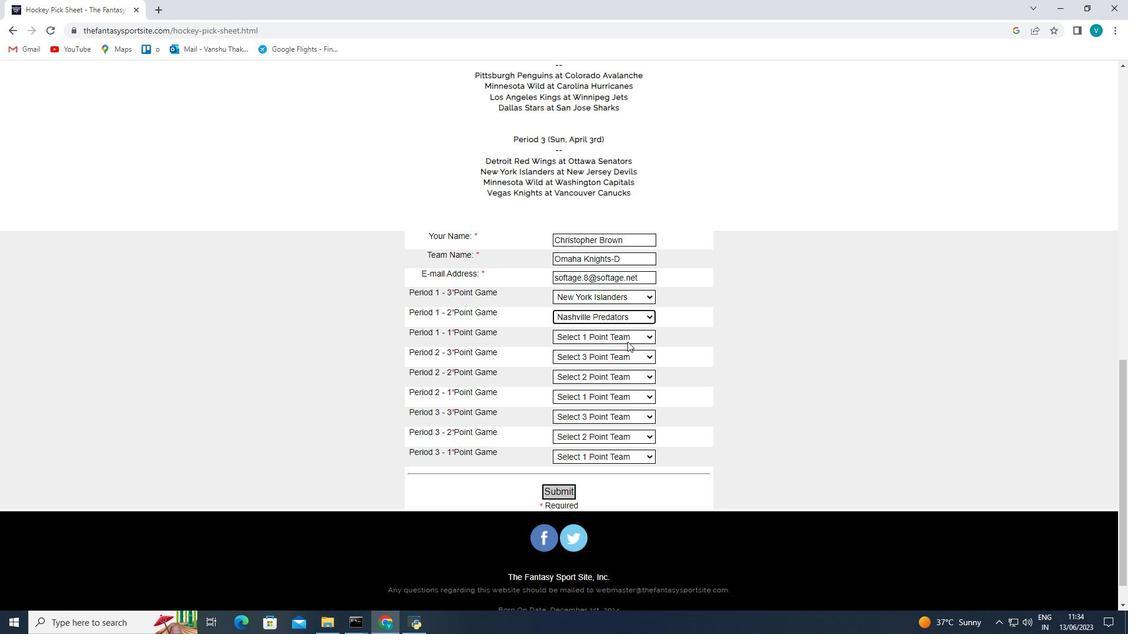 
Action: Mouse moved to (606, 515)
Screenshot: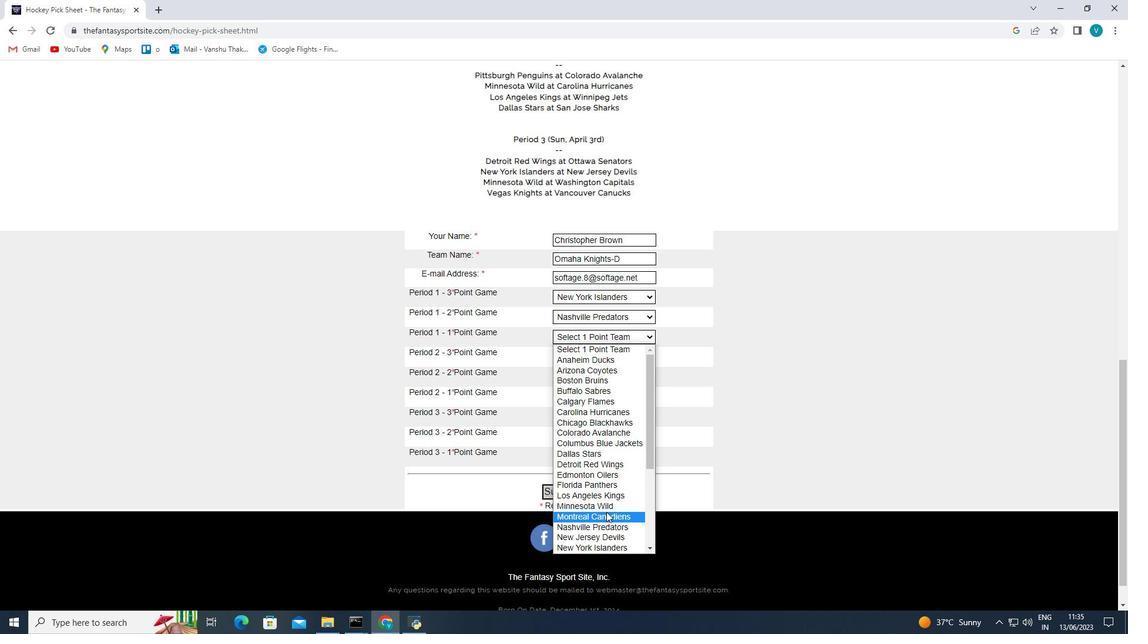 
Action: Mouse pressed left at (606, 515)
Screenshot: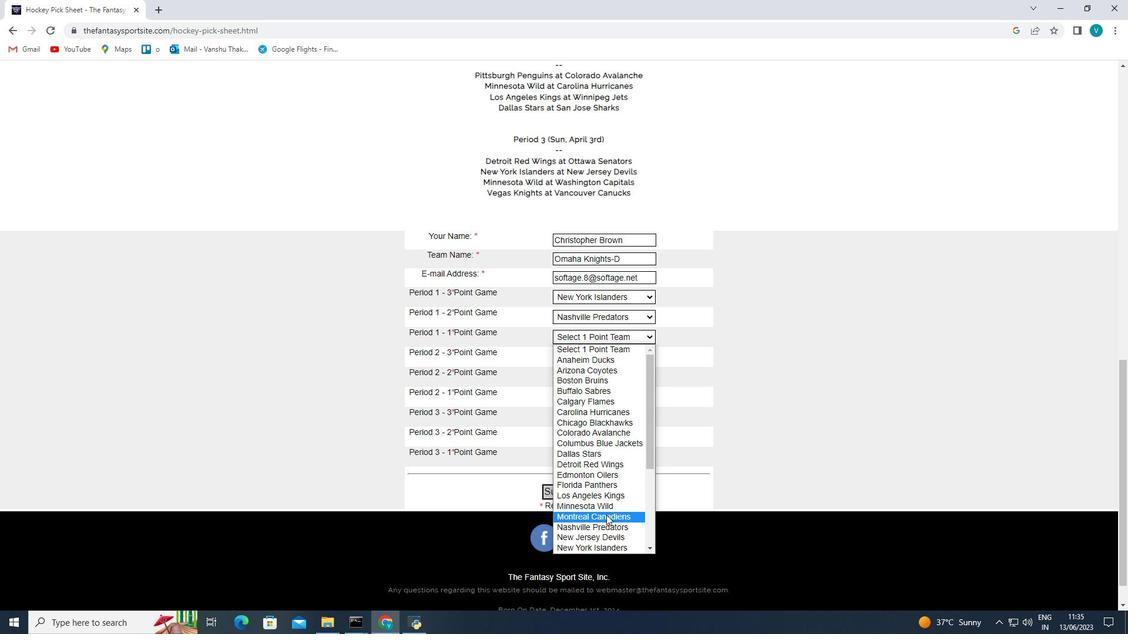 
Action: Mouse moved to (617, 357)
Screenshot: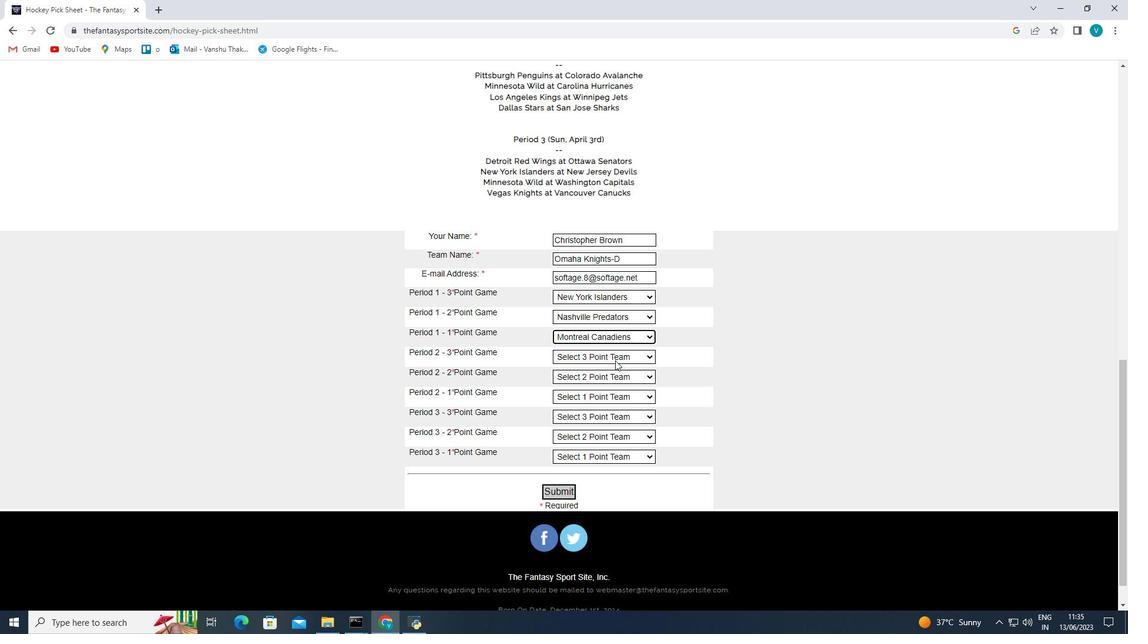 
Action: Mouse pressed left at (617, 357)
Screenshot: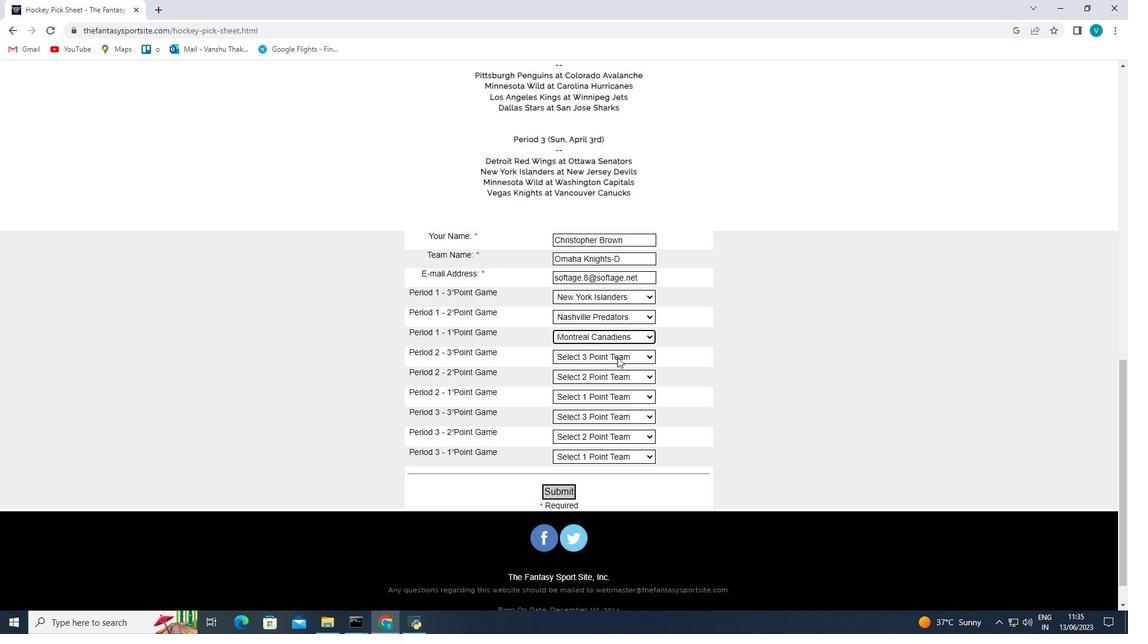 
Action: Mouse moved to (611, 521)
Screenshot: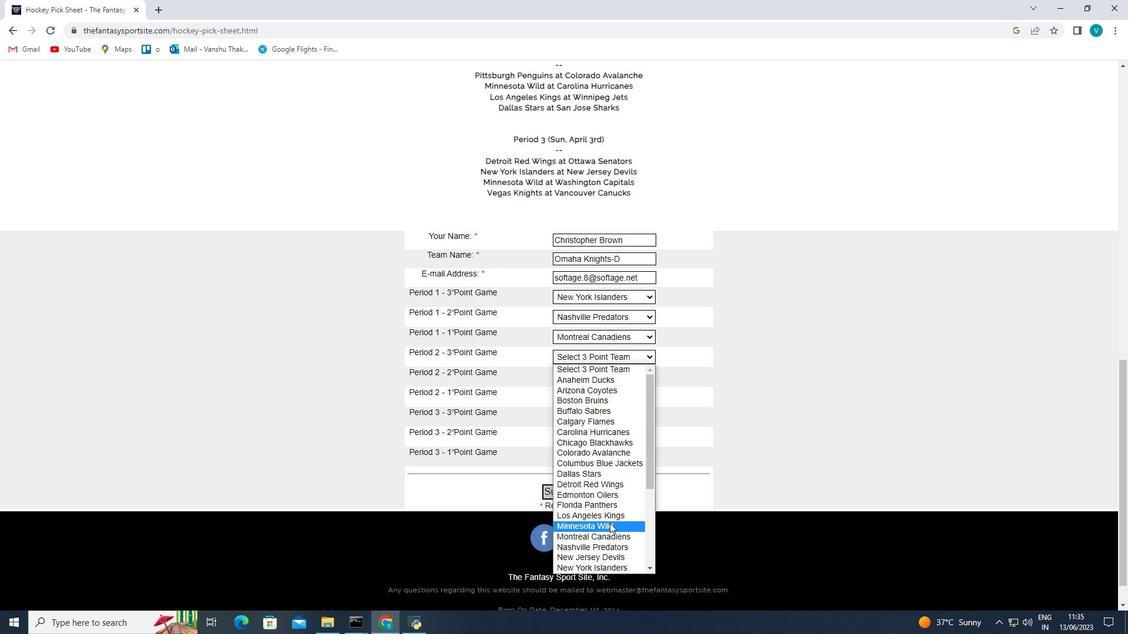 
Action: Mouse pressed left at (611, 521)
Screenshot: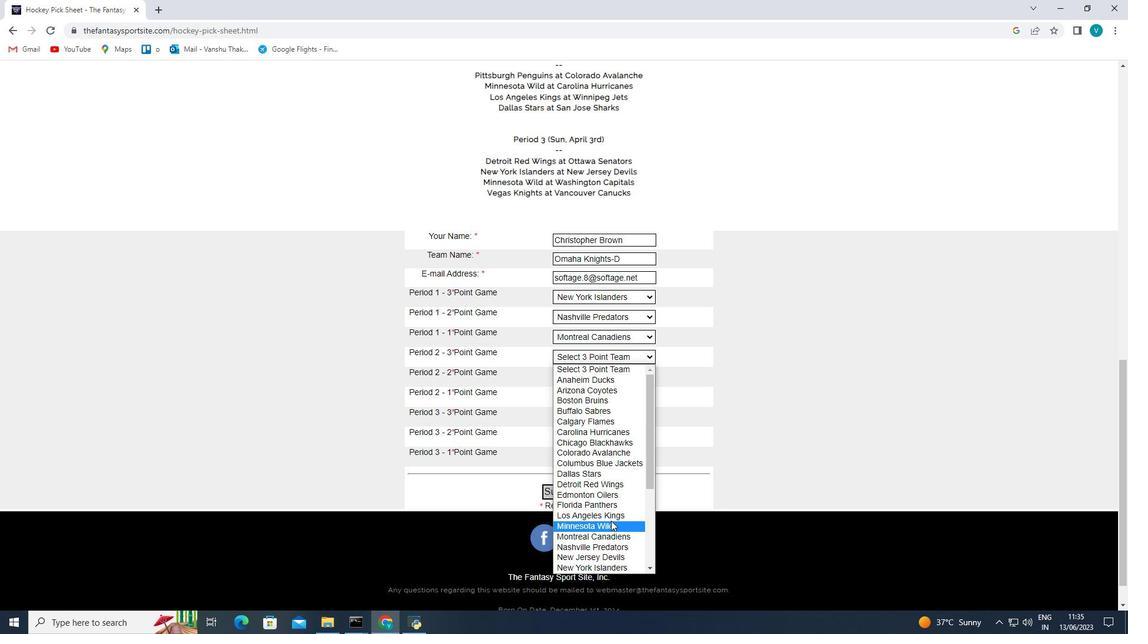 
Action: Mouse moved to (628, 376)
Screenshot: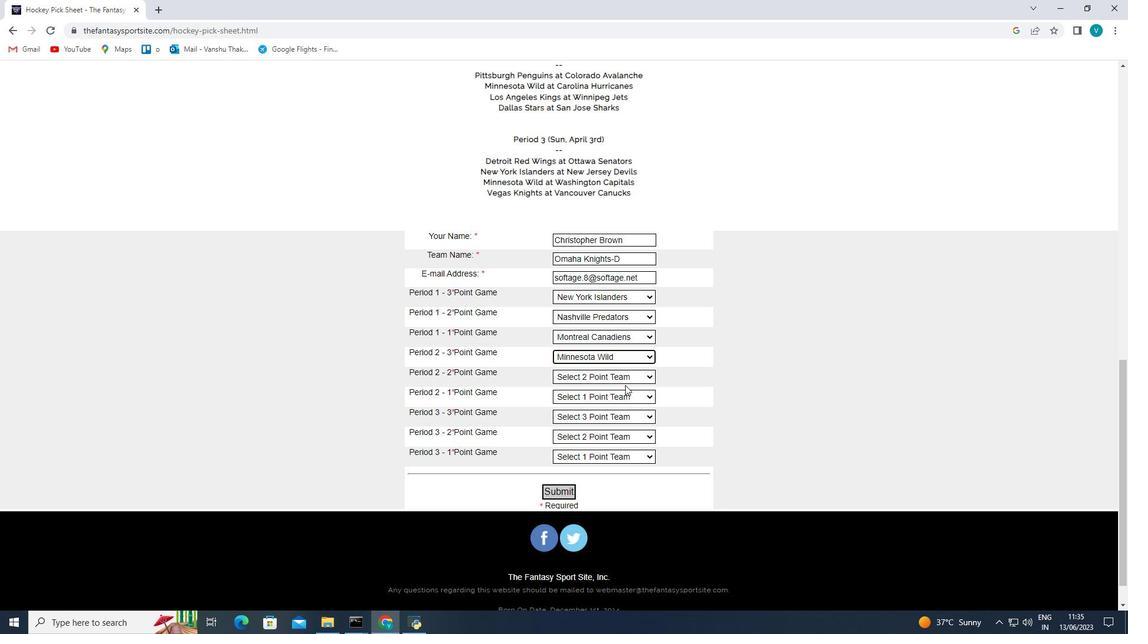 
Action: Mouse pressed left at (628, 376)
Screenshot: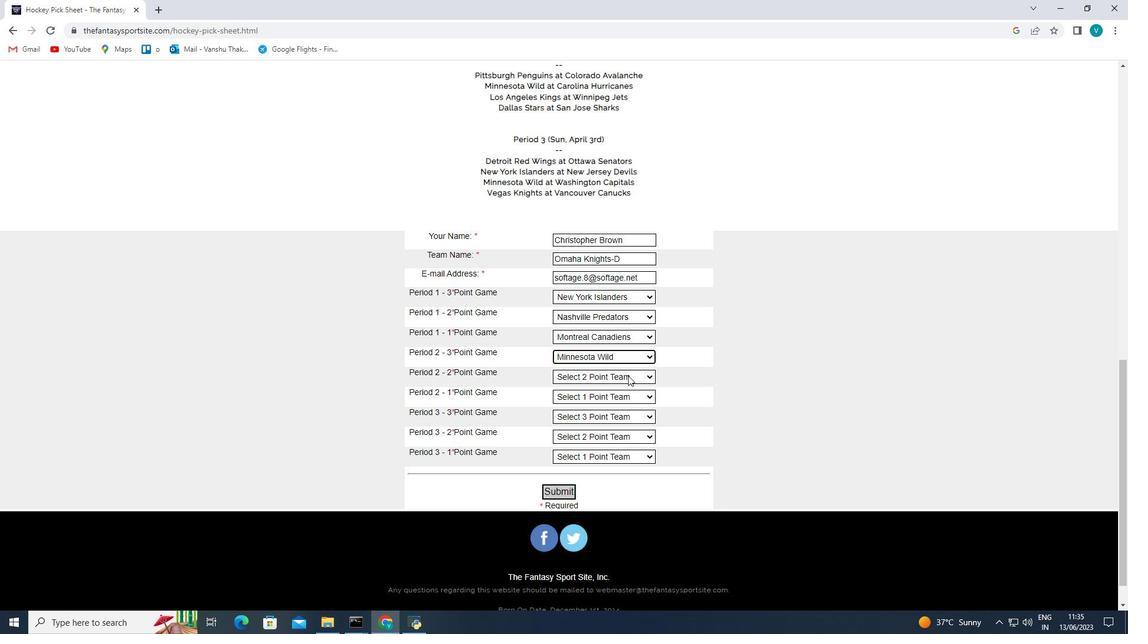 
Action: Mouse moved to (620, 535)
Screenshot: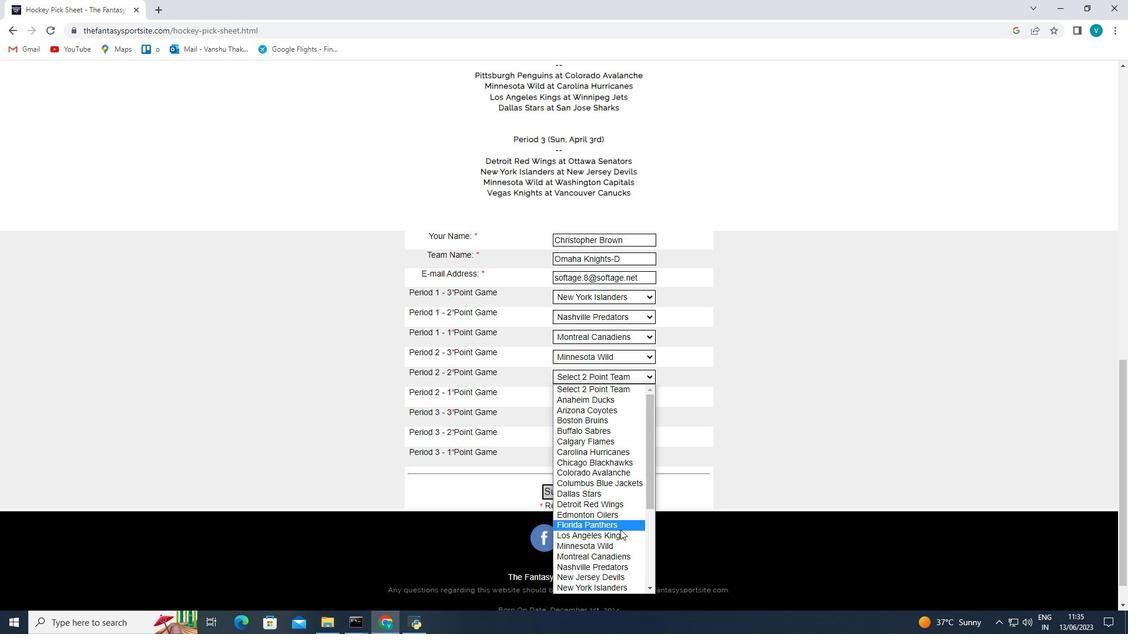 
Action: Mouse pressed left at (620, 535)
Screenshot: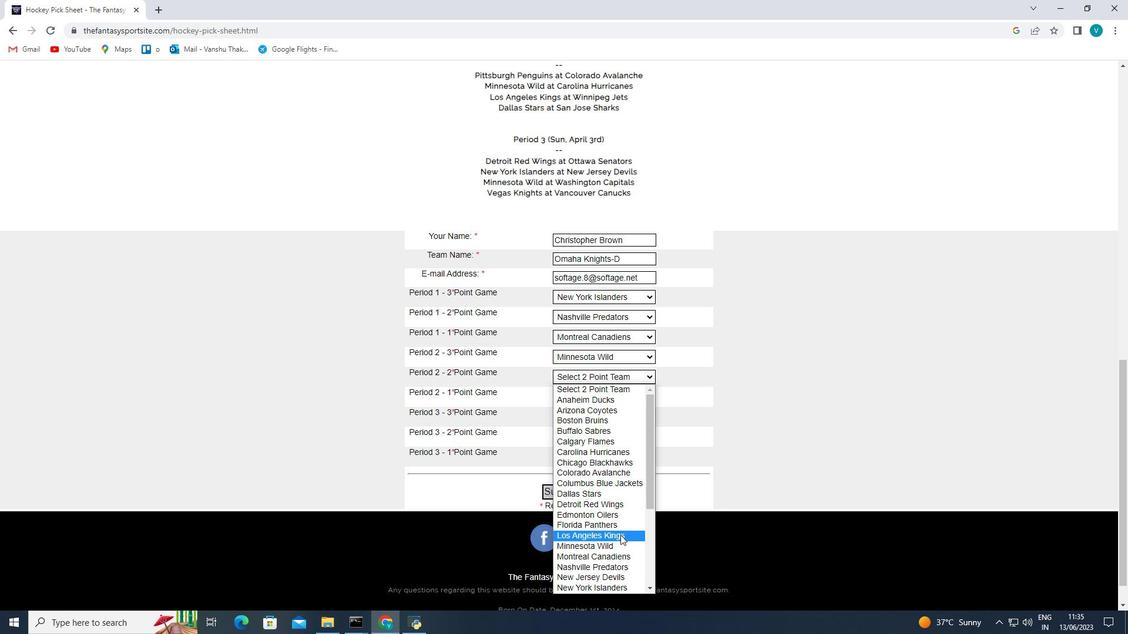 
Action: Mouse moved to (629, 397)
Screenshot: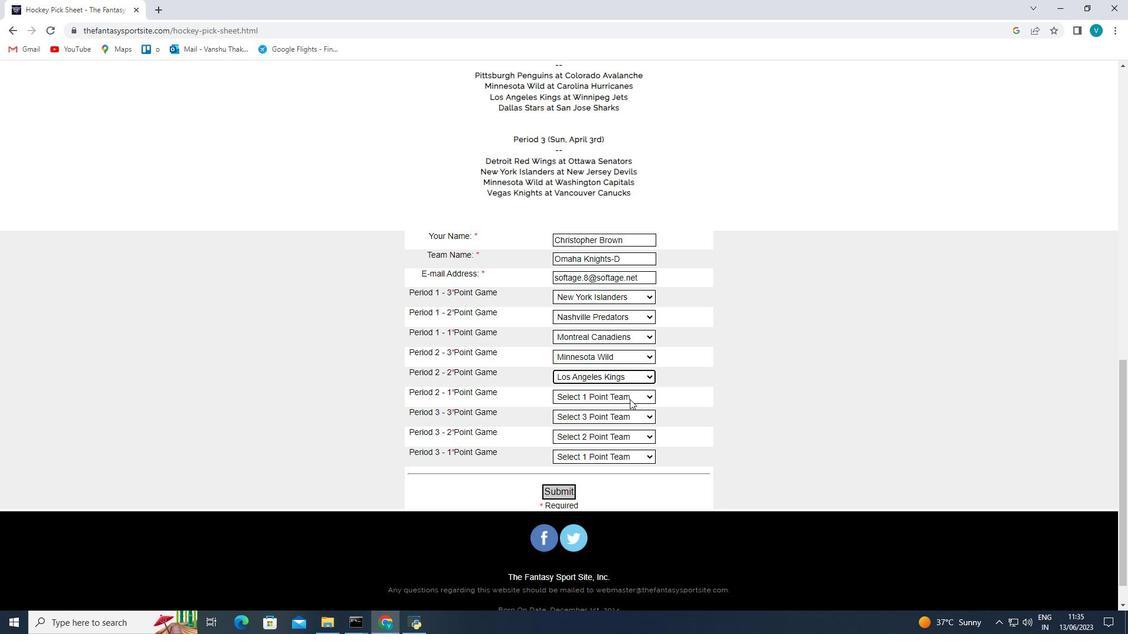 
Action: Mouse pressed left at (629, 397)
Screenshot: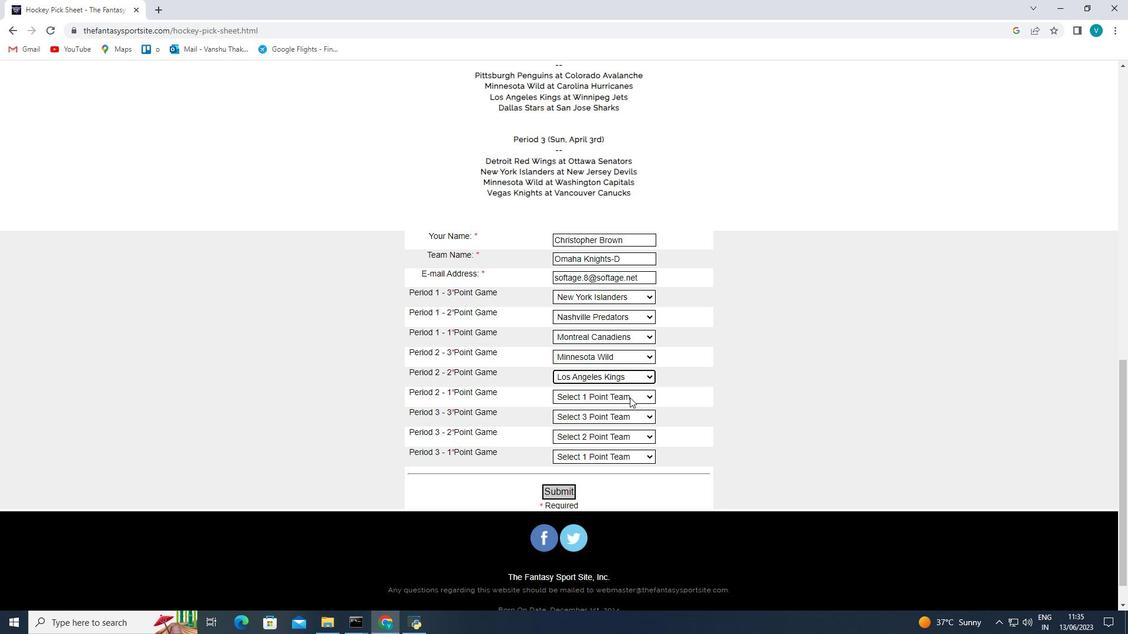 
Action: Mouse moved to (579, 321)
Screenshot: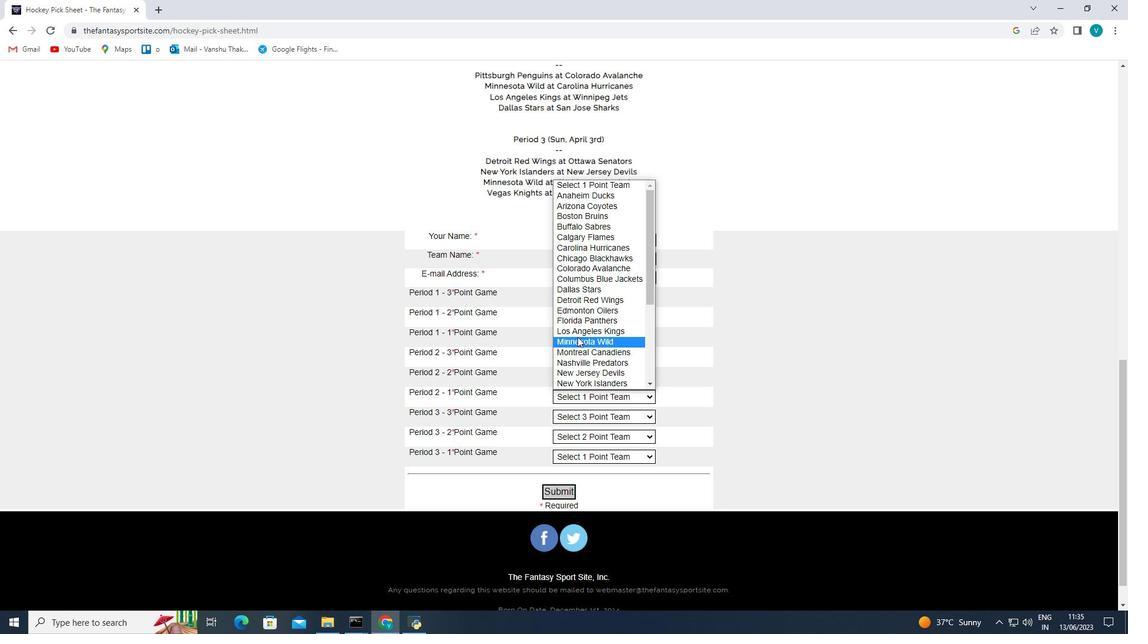 
Action: Mouse pressed left at (579, 321)
Screenshot: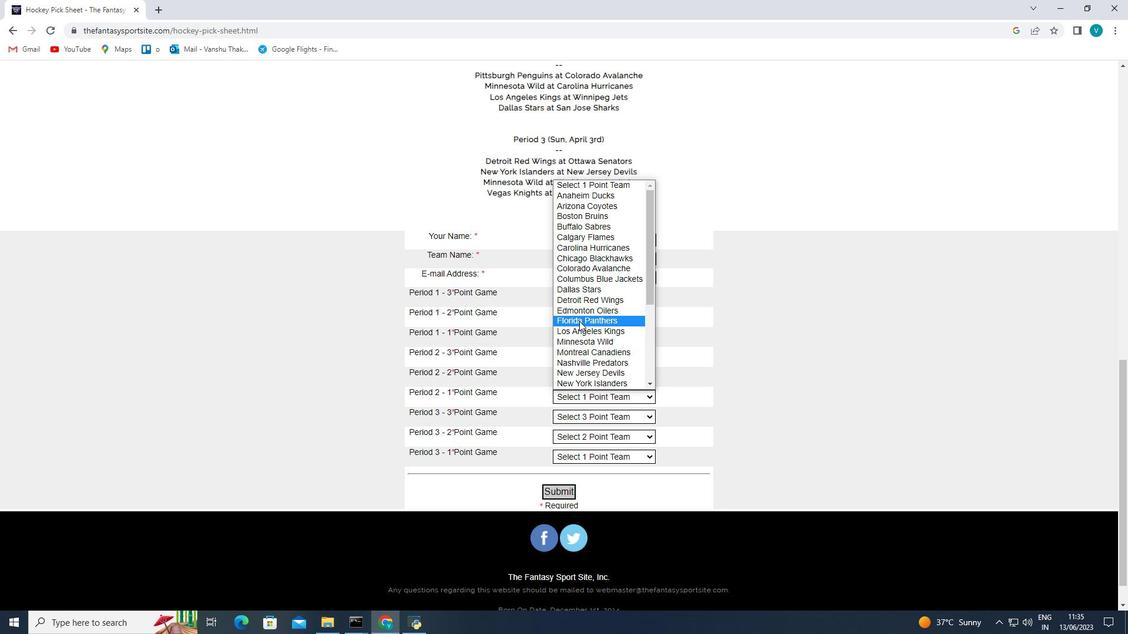
Action: Mouse moved to (588, 414)
Screenshot: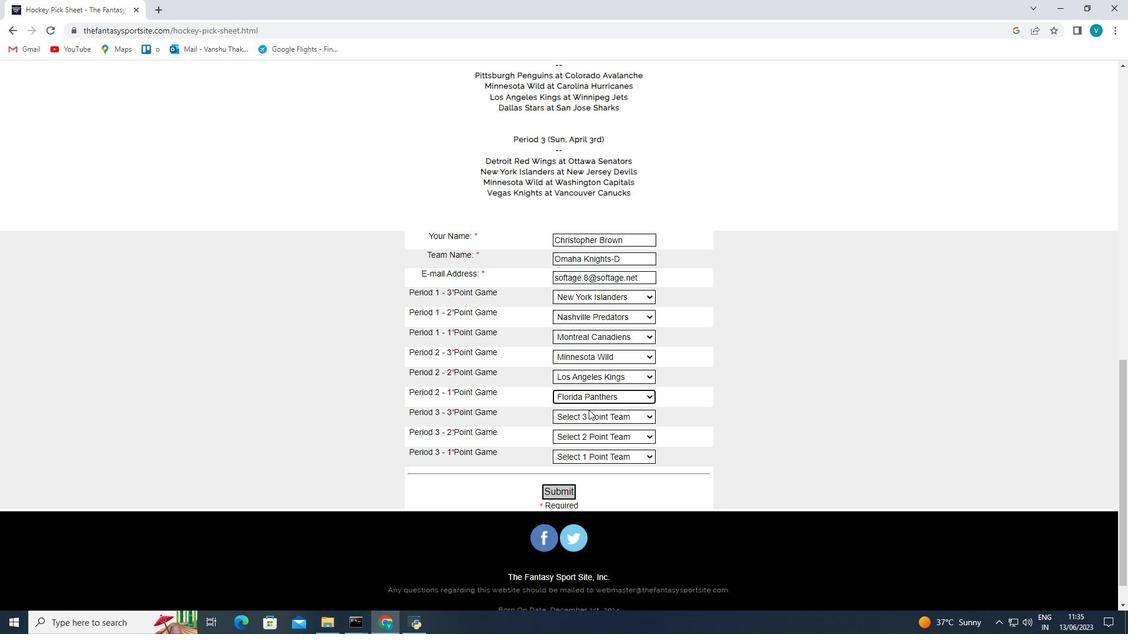 
Action: Mouse pressed left at (588, 414)
Screenshot: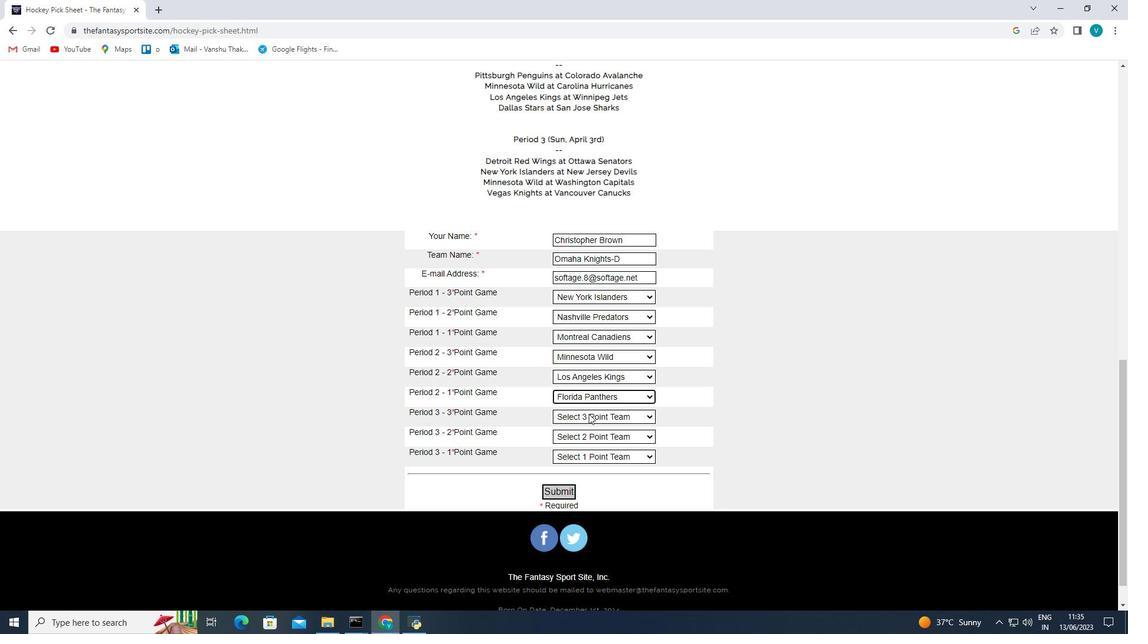 
Action: Mouse moved to (608, 309)
Screenshot: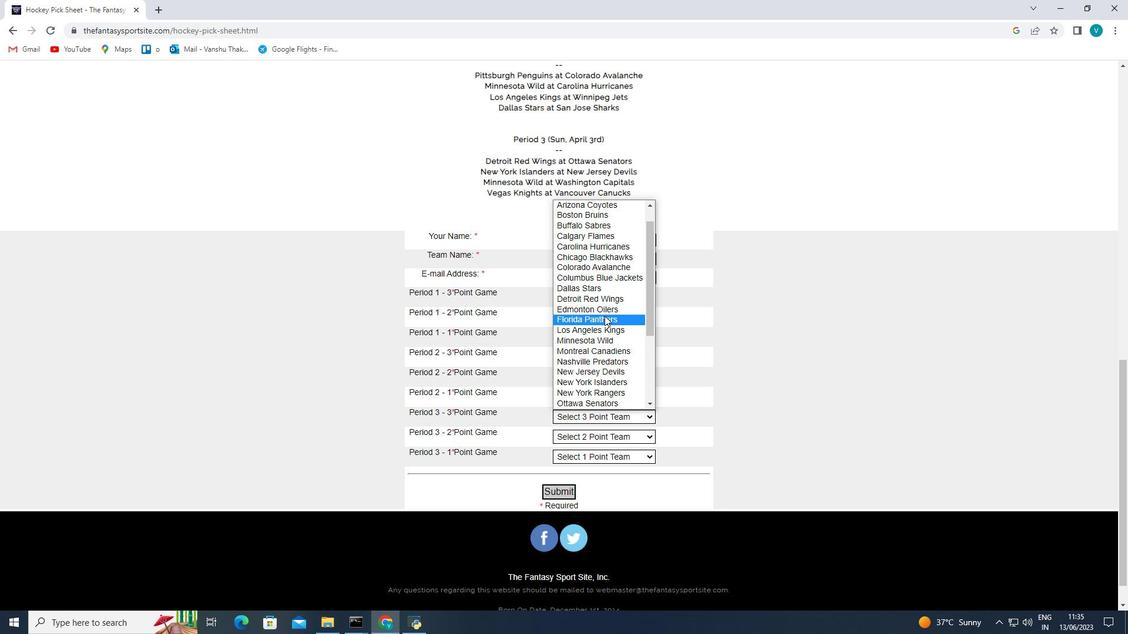 
Action: Mouse pressed left at (608, 309)
Screenshot: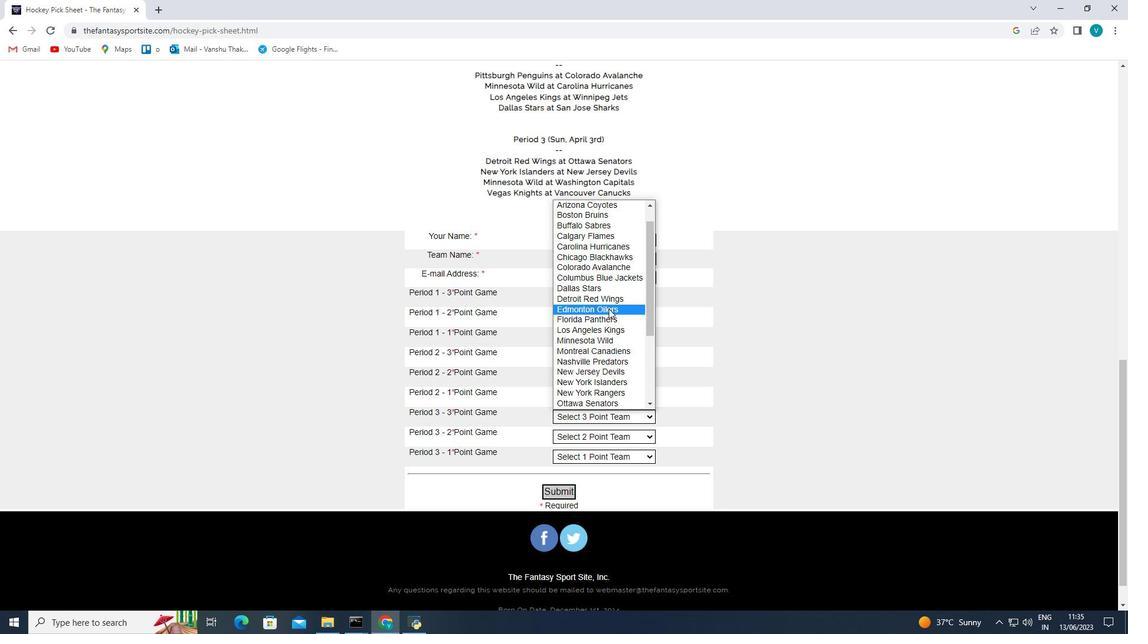 
Action: Mouse moved to (602, 431)
Screenshot: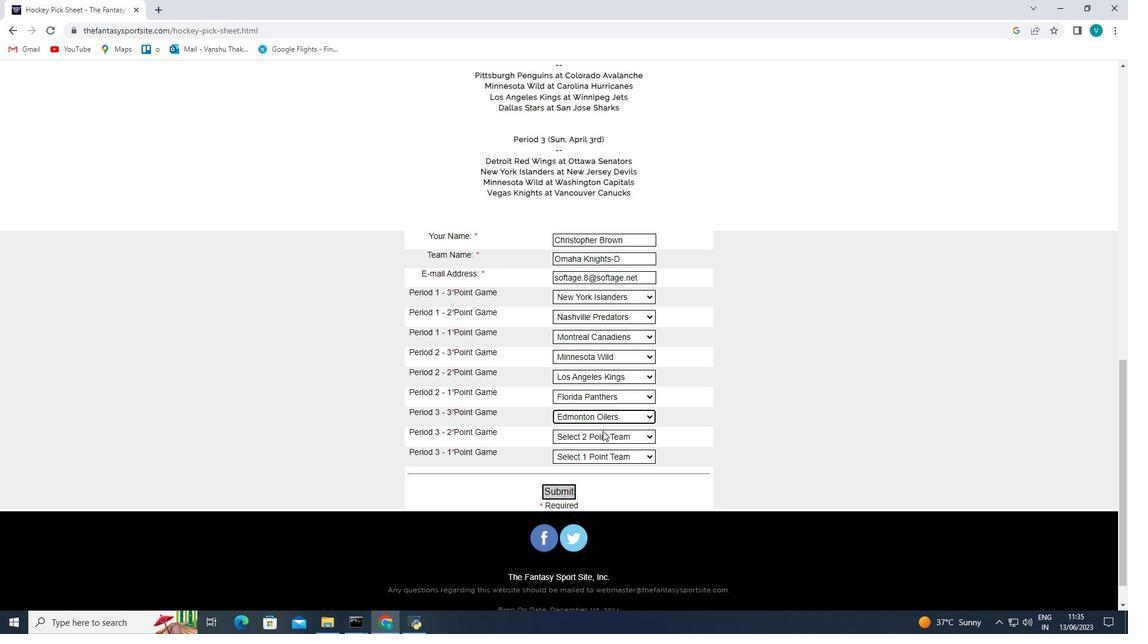 
Action: Mouse pressed left at (602, 431)
Screenshot: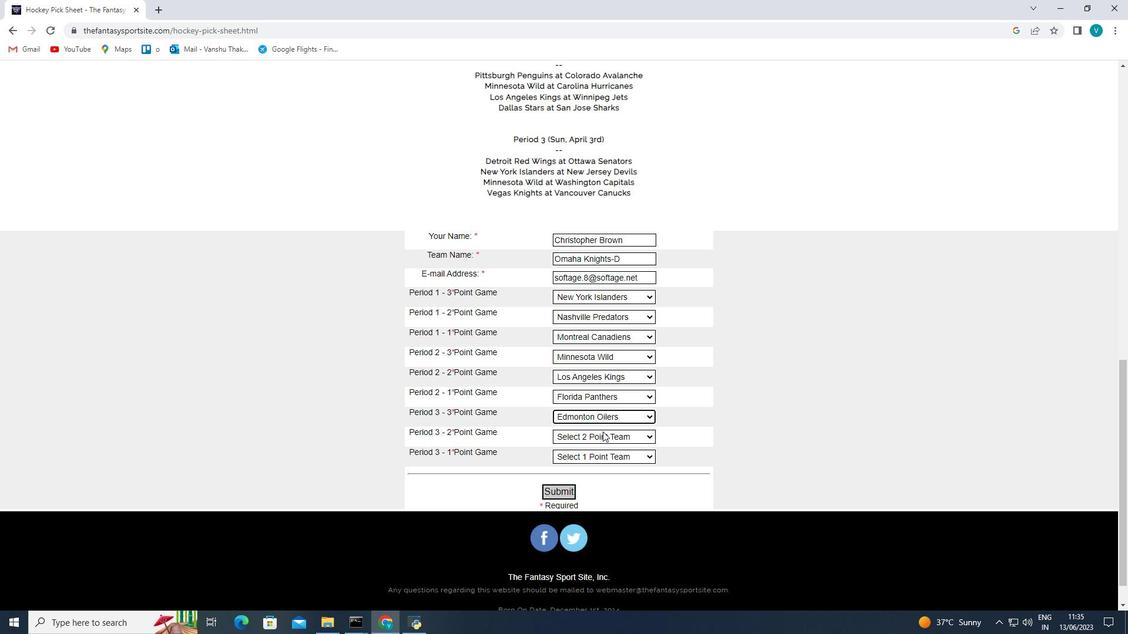 
Action: Mouse moved to (602, 344)
Screenshot: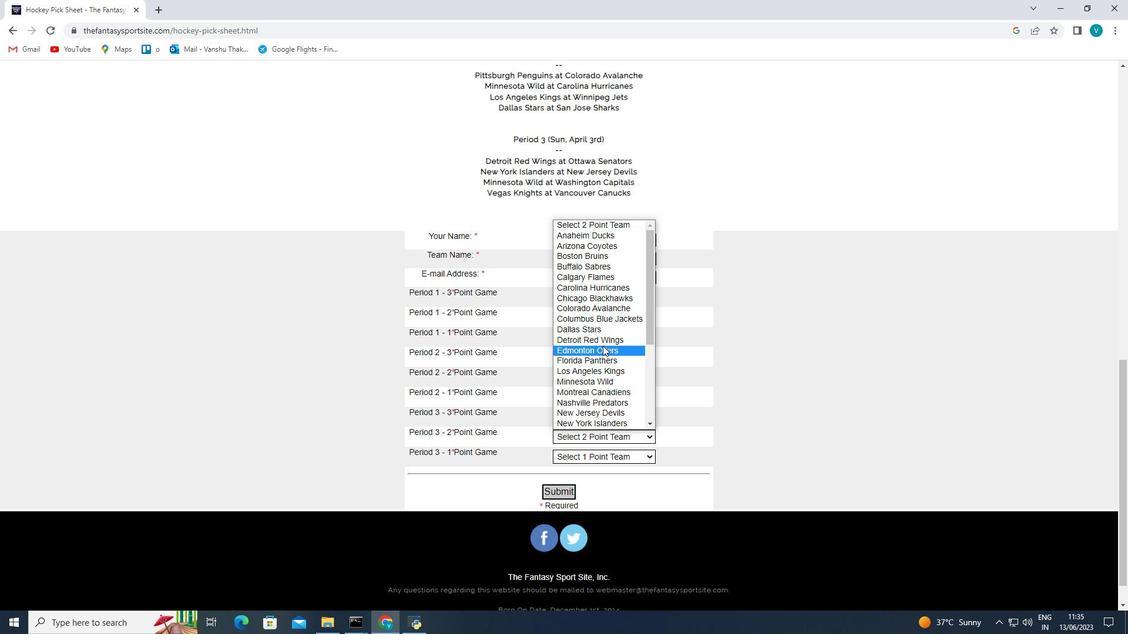 
Action: Mouse pressed left at (602, 344)
Screenshot: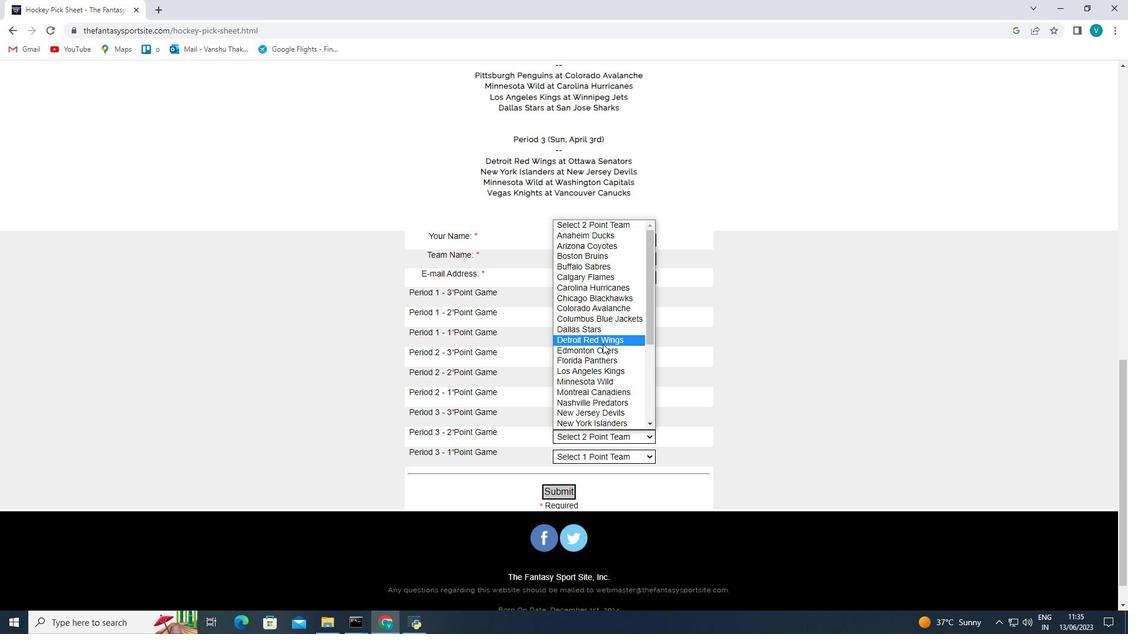 
Action: Mouse moved to (598, 454)
Screenshot: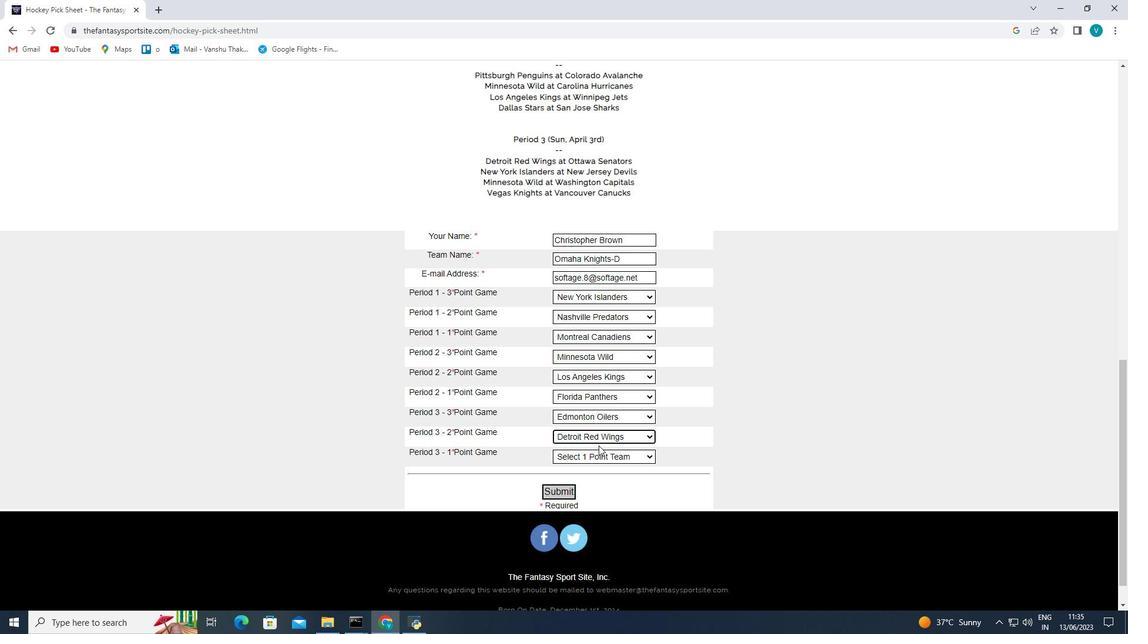 
Action: Mouse pressed left at (598, 454)
Screenshot: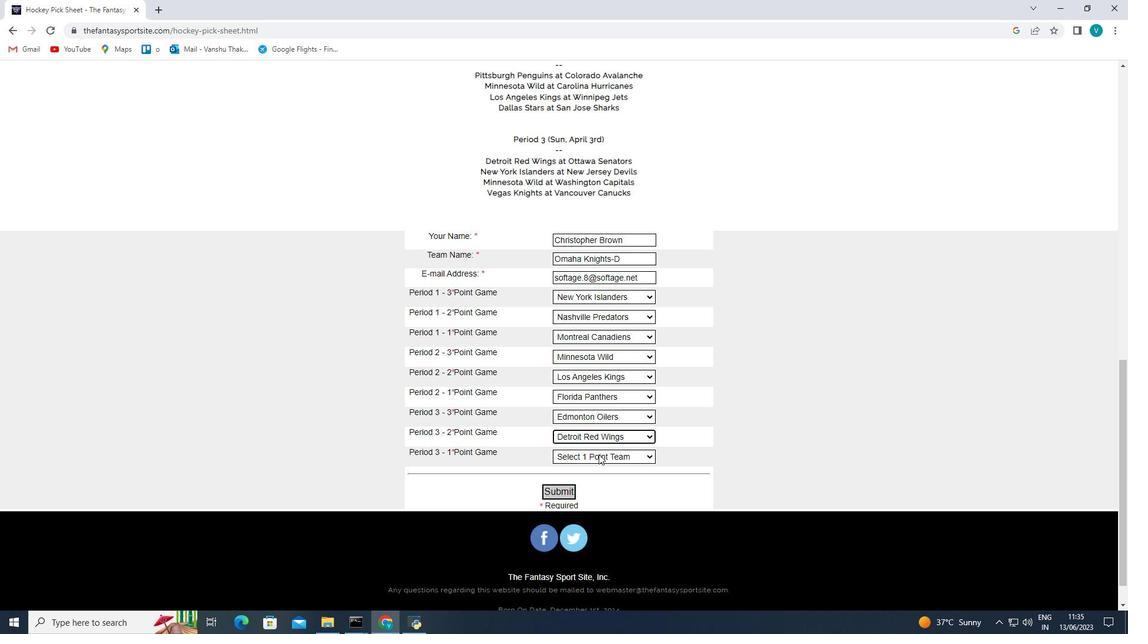 
Action: Mouse moved to (602, 349)
Screenshot: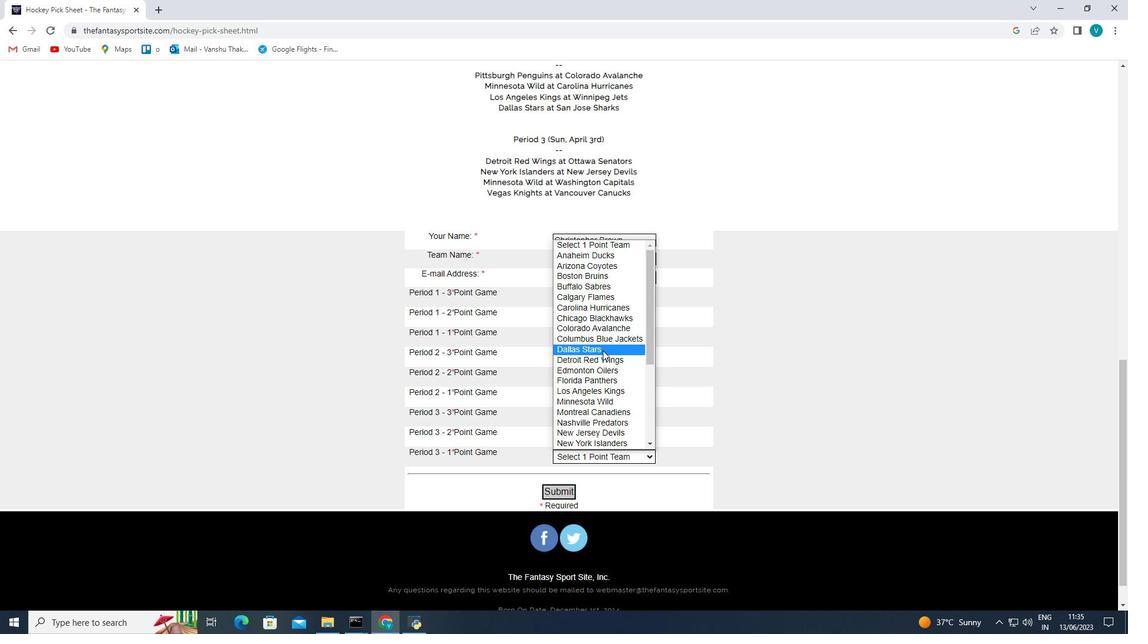 
Action: Mouse pressed left at (602, 349)
Screenshot: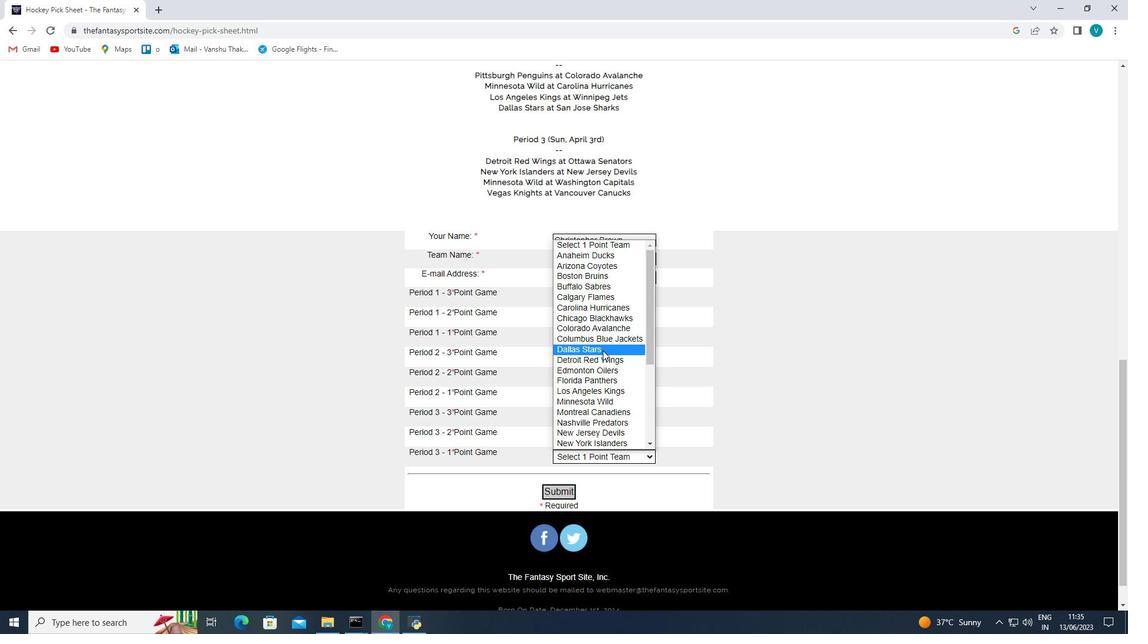 
Action: Mouse moved to (565, 490)
Screenshot: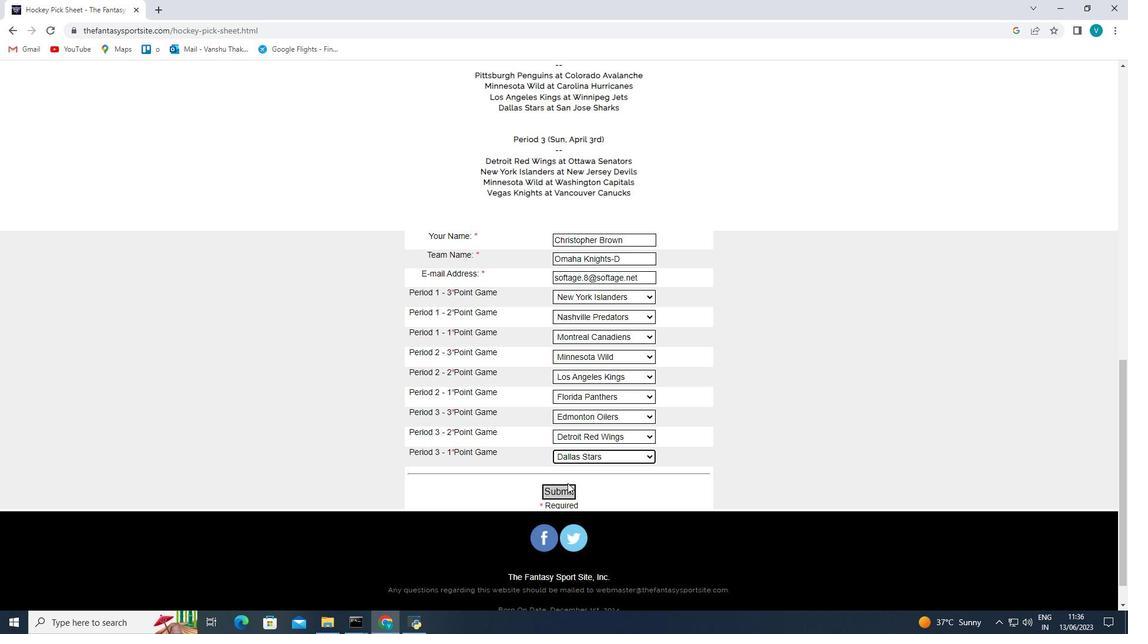
Action: Mouse pressed left at (565, 490)
Screenshot: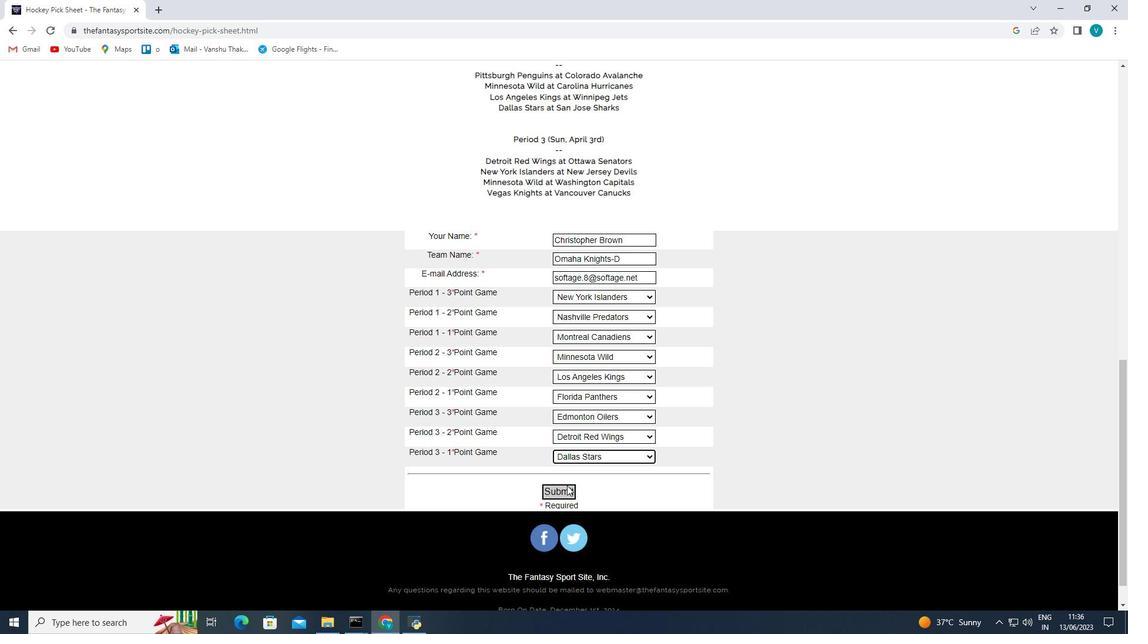 
Action: Mouse moved to (565, 491)
Screenshot: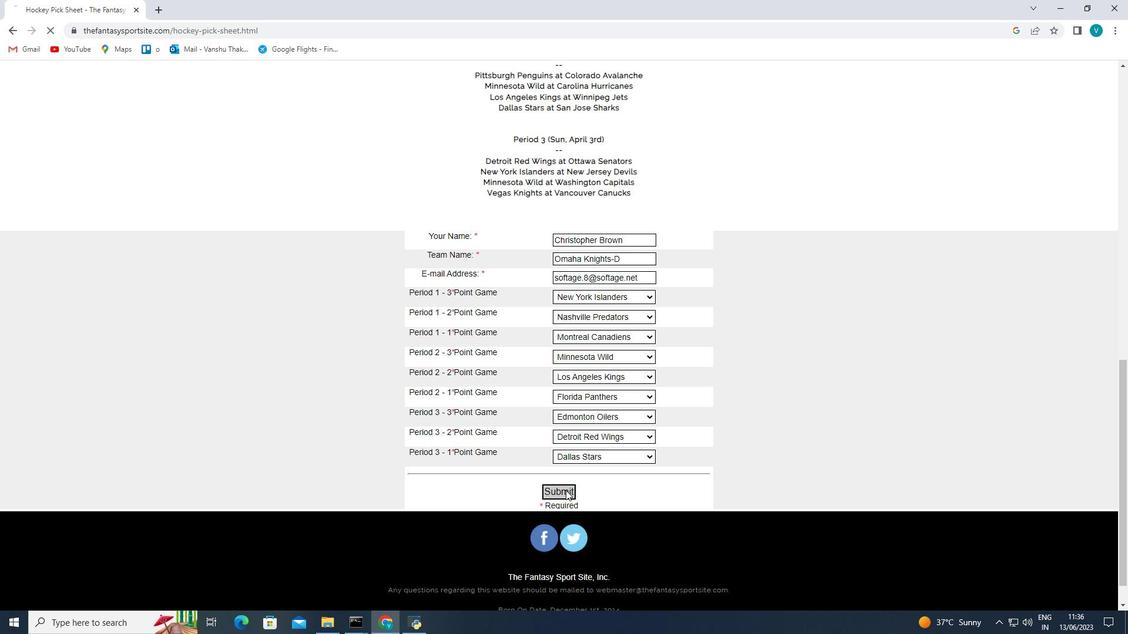 
